 Task: Find connections with filter location Straelen with filter topic #futurewith filter profile language English with filter current company Global Freelance Recruiter with filter school Jagran Lakecity University with filter industry Alternative Medicine with filter service category Labor and Employment Law with filter keywords title School Bus Driver
Action: Mouse moved to (133, 220)
Screenshot: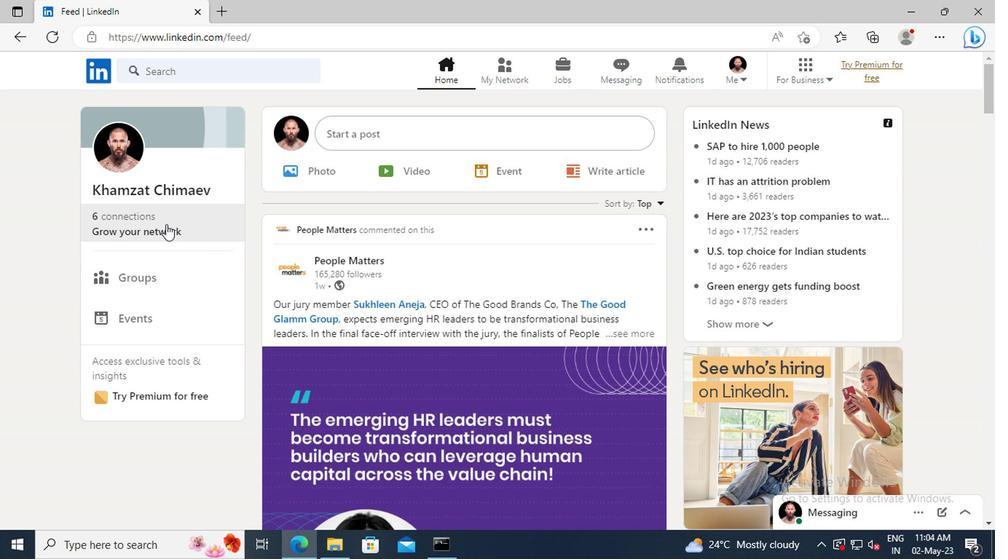 
Action: Mouse pressed left at (133, 220)
Screenshot: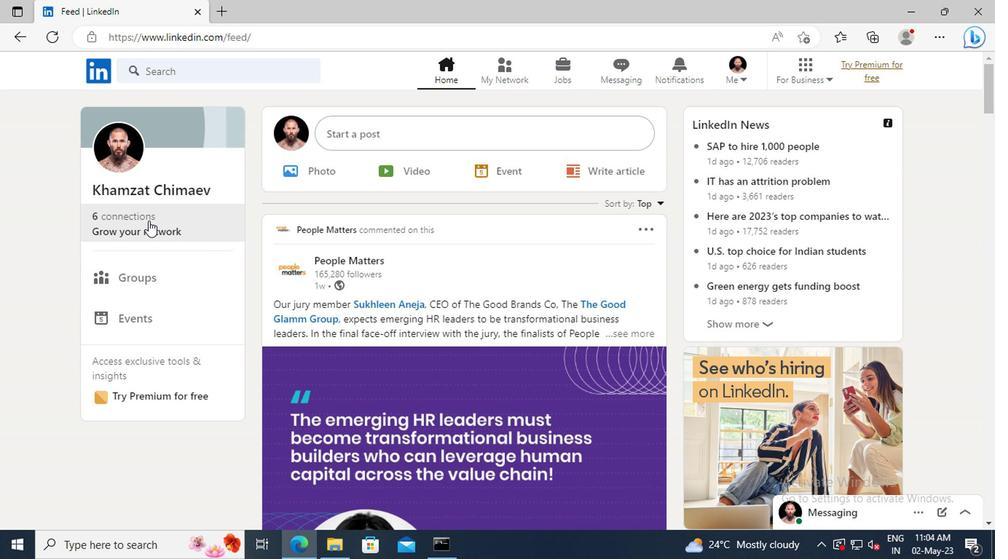 
Action: Mouse moved to (144, 152)
Screenshot: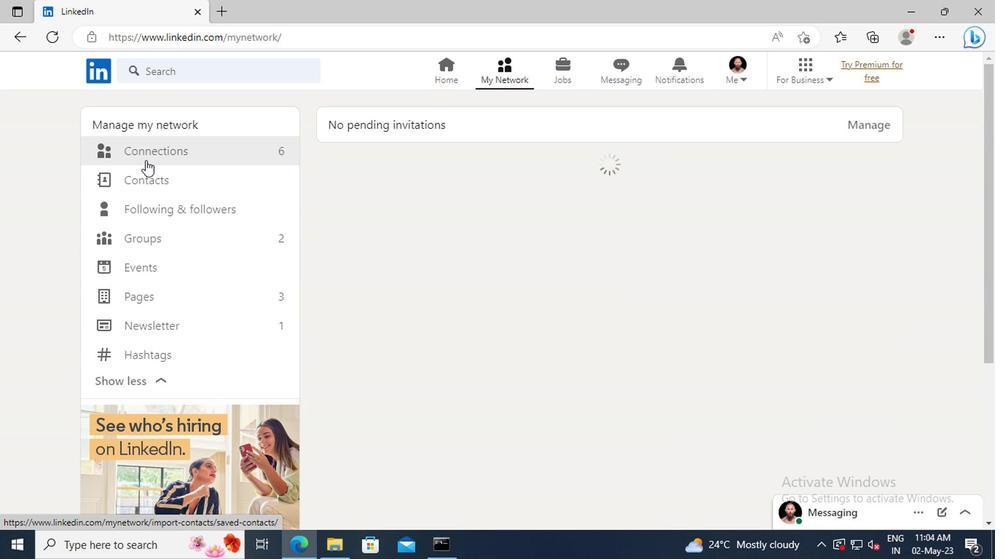 
Action: Mouse pressed left at (144, 152)
Screenshot: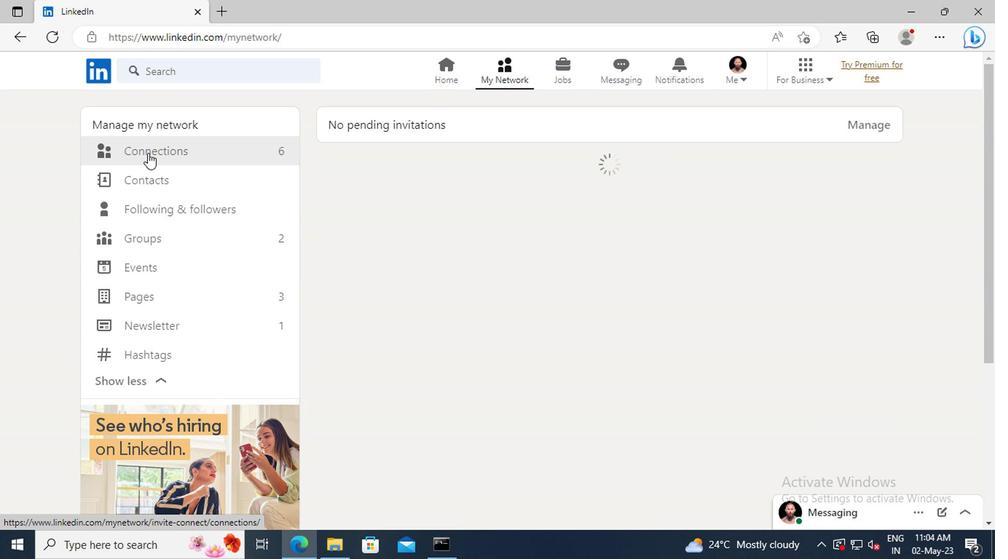 
Action: Mouse moved to (592, 156)
Screenshot: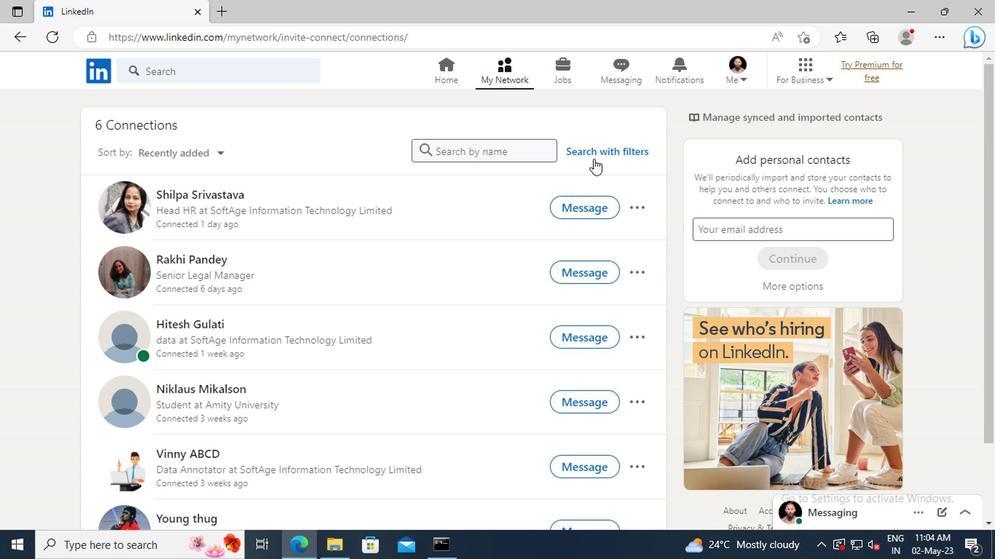 
Action: Mouse pressed left at (592, 156)
Screenshot: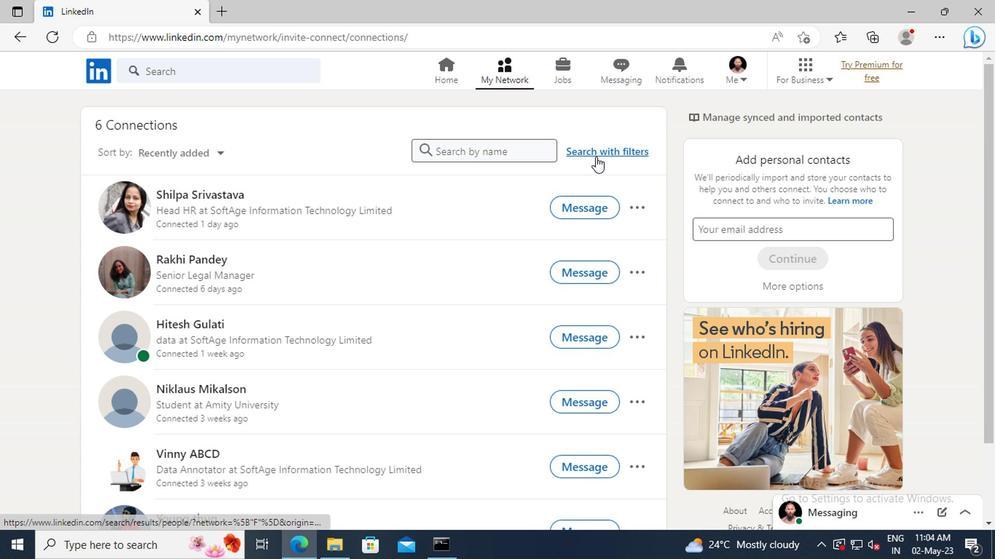
Action: Mouse moved to (547, 114)
Screenshot: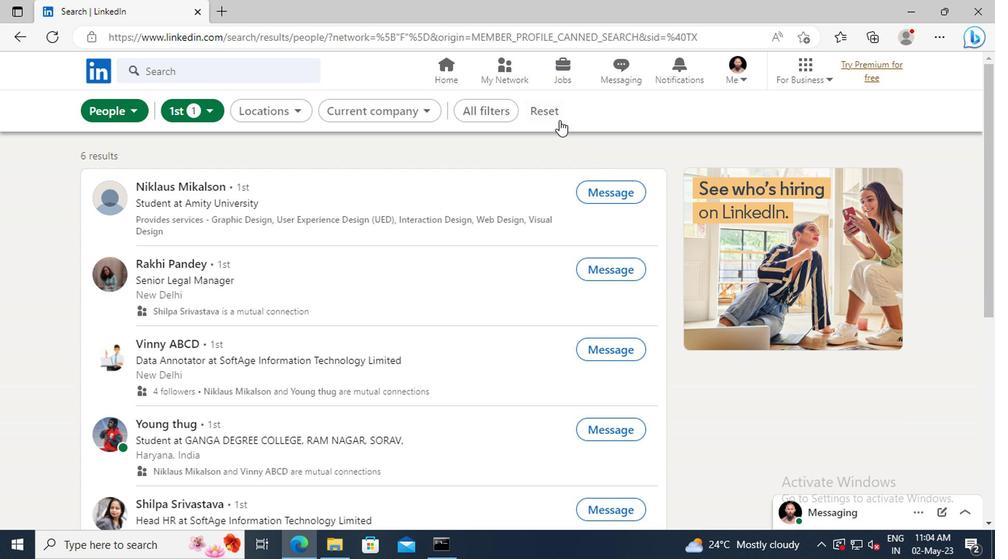 
Action: Mouse pressed left at (547, 114)
Screenshot: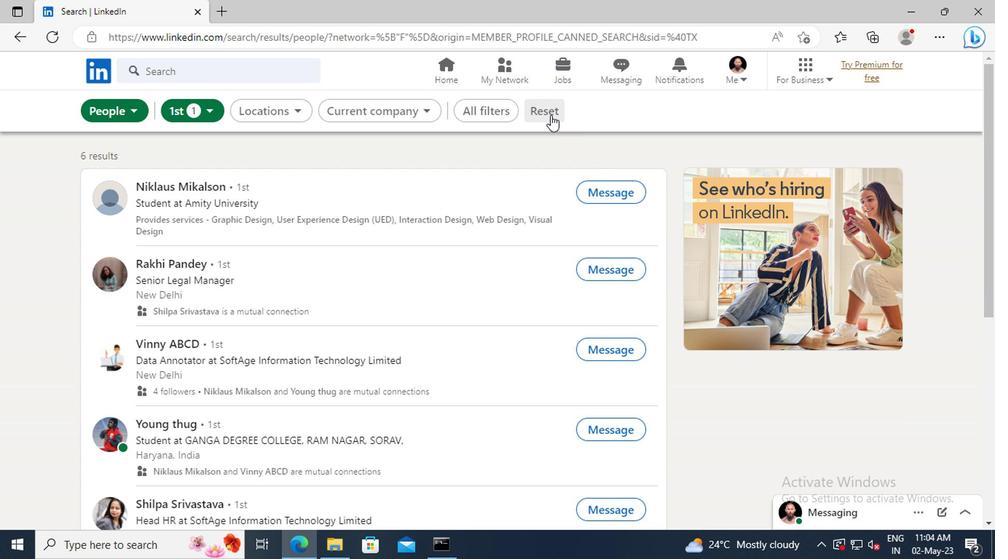 
Action: Mouse moved to (511, 106)
Screenshot: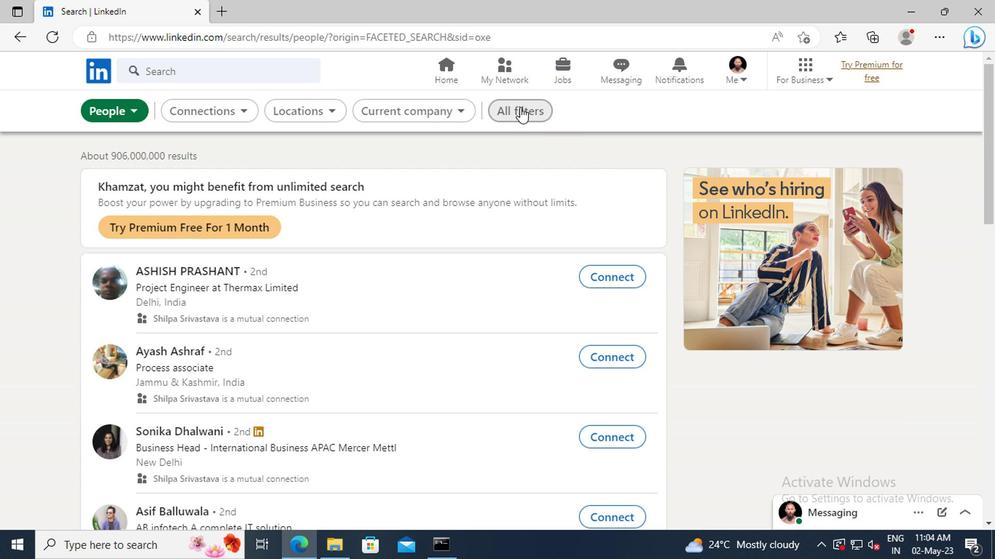 
Action: Mouse pressed left at (511, 106)
Screenshot: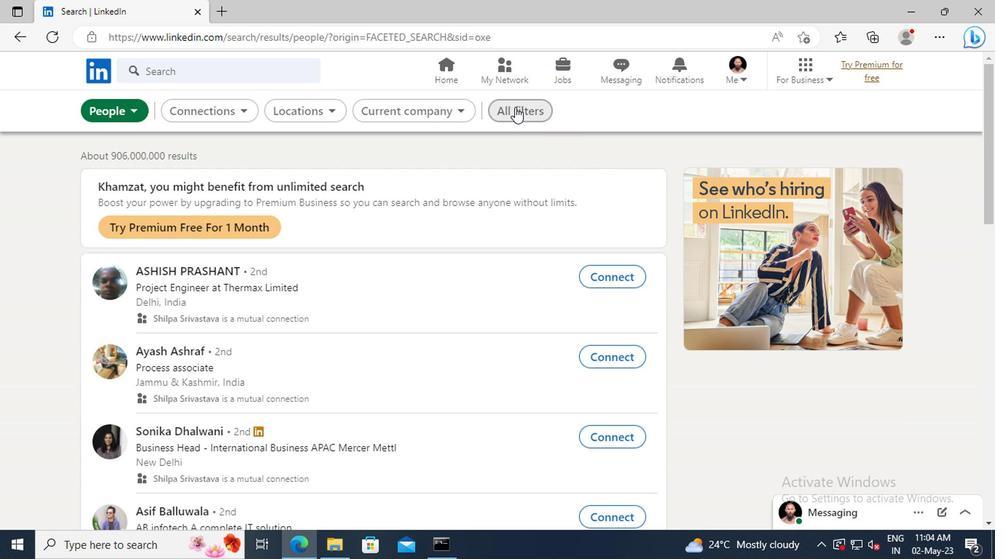 
Action: Mouse moved to (793, 218)
Screenshot: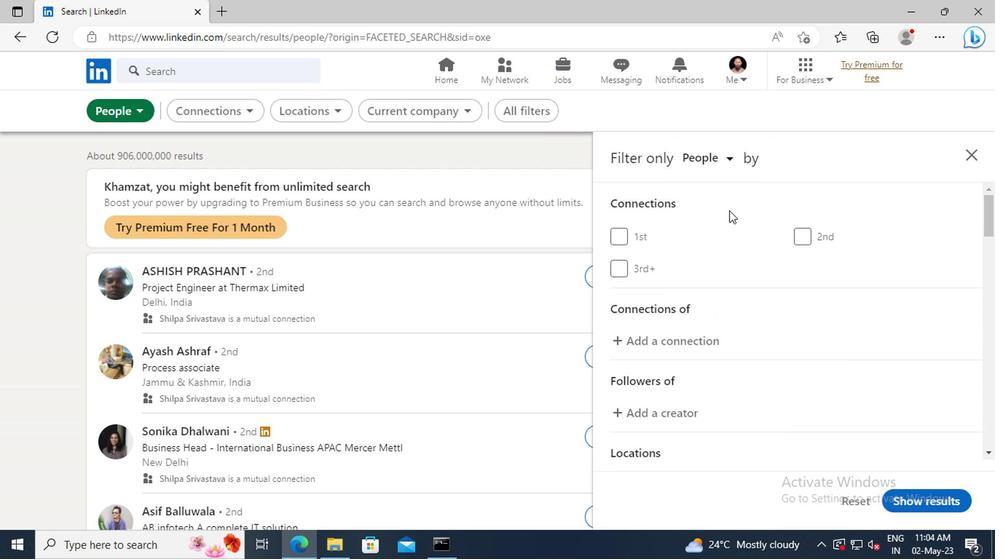 
Action: Mouse scrolled (793, 217) with delta (0, -1)
Screenshot: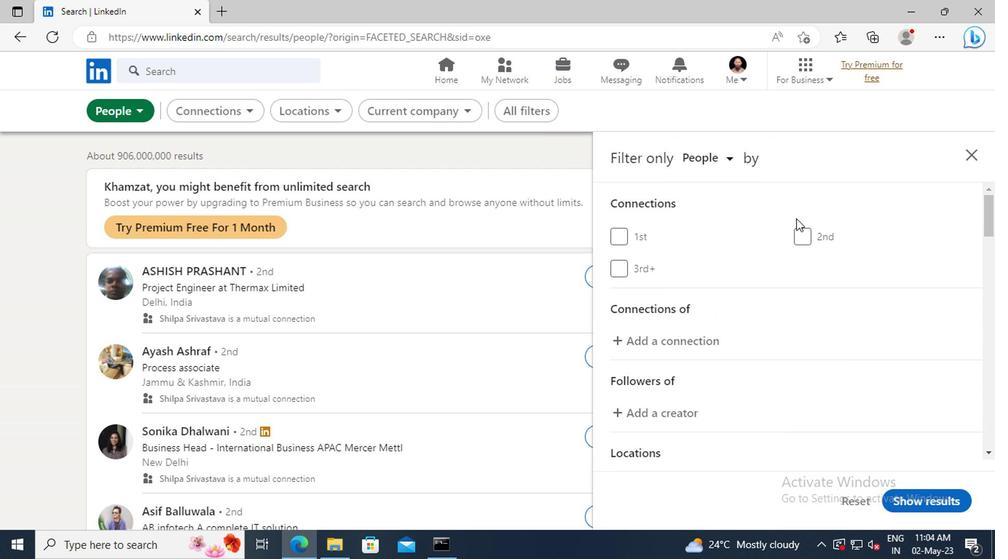 
Action: Mouse scrolled (793, 217) with delta (0, -1)
Screenshot: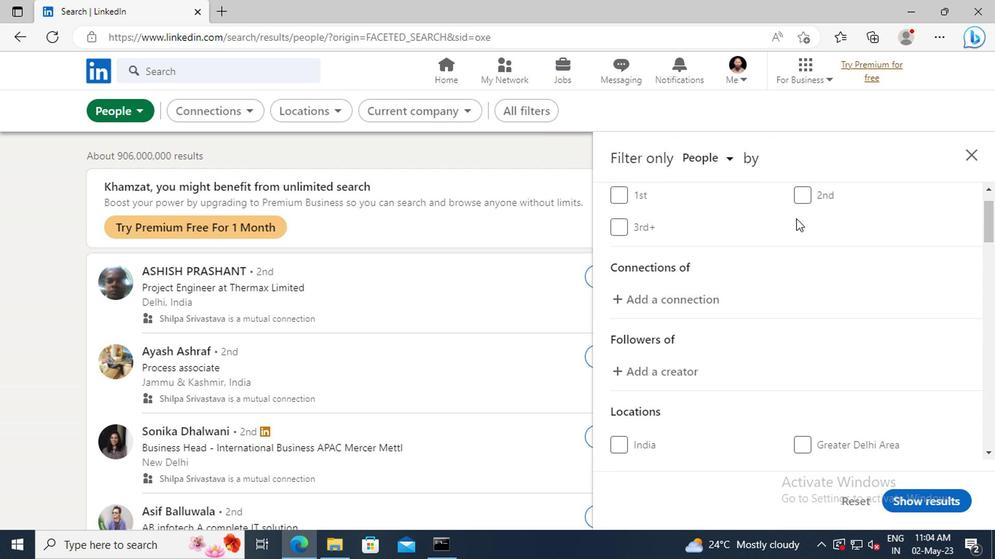 
Action: Mouse scrolled (793, 217) with delta (0, -1)
Screenshot: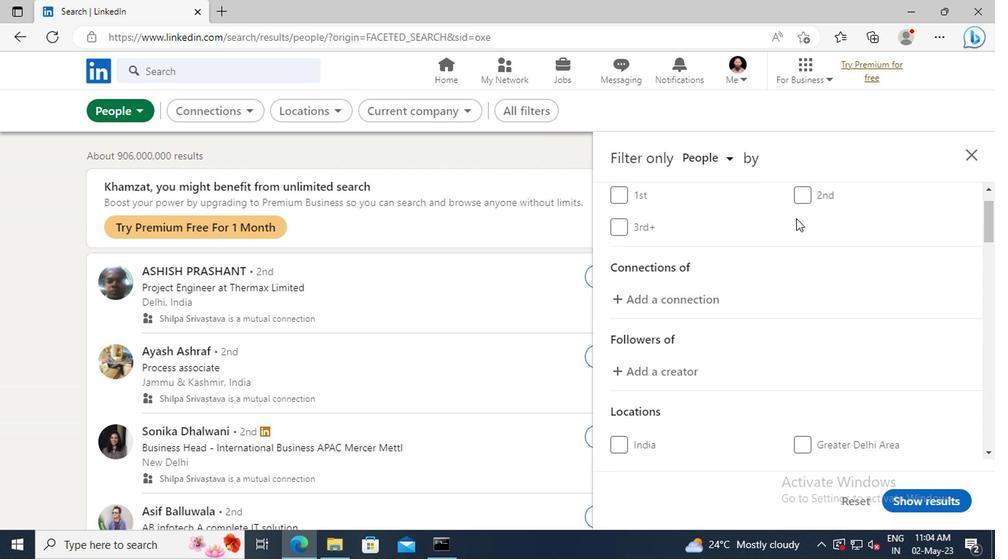 
Action: Mouse scrolled (793, 217) with delta (0, -1)
Screenshot: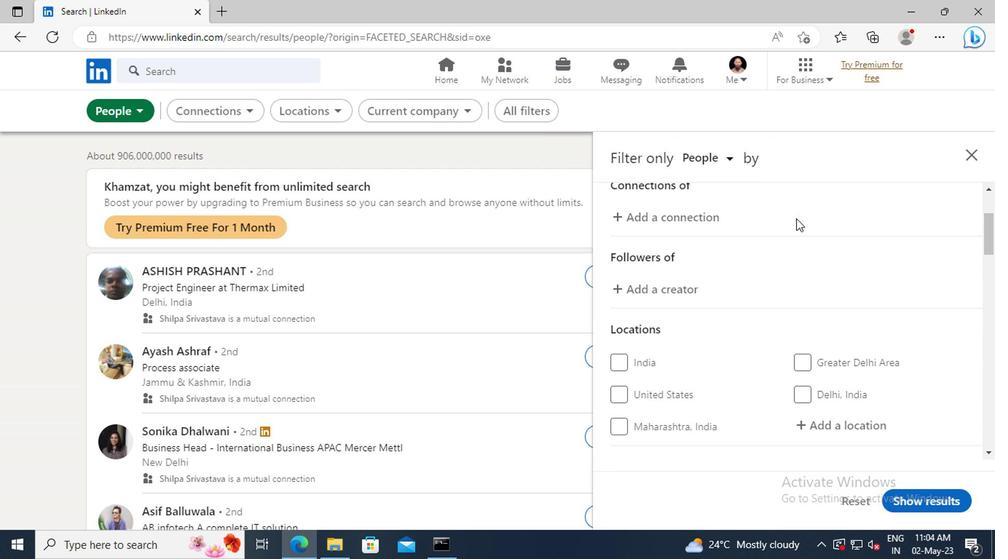 
Action: Mouse scrolled (793, 217) with delta (0, -1)
Screenshot: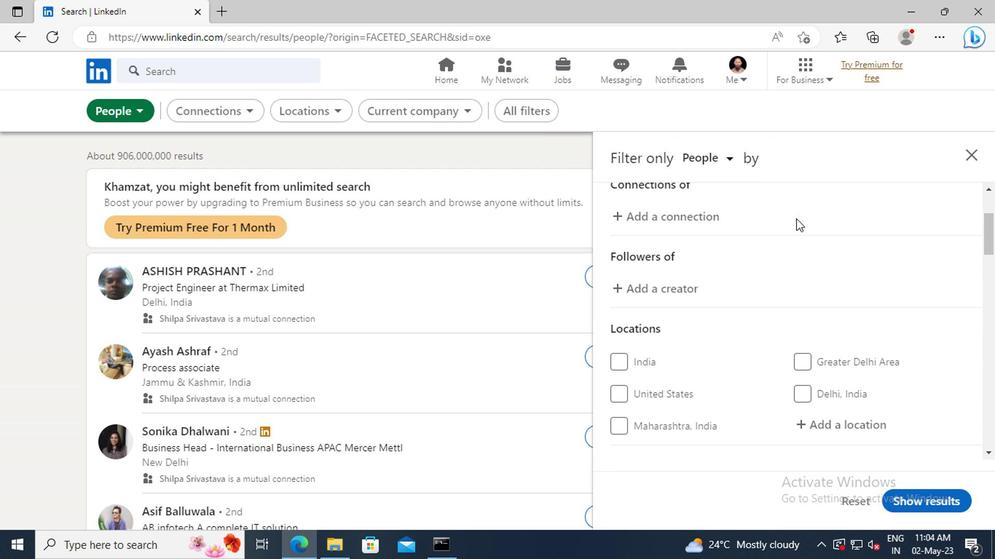 
Action: Mouse scrolled (793, 217) with delta (0, -1)
Screenshot: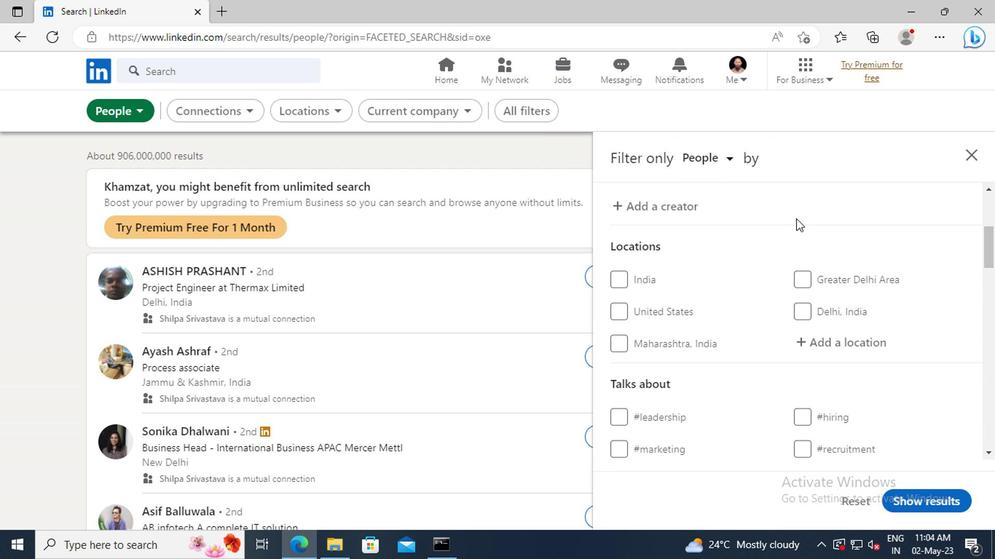 
Action: Mouse moved to (806, 294)
Screenshot: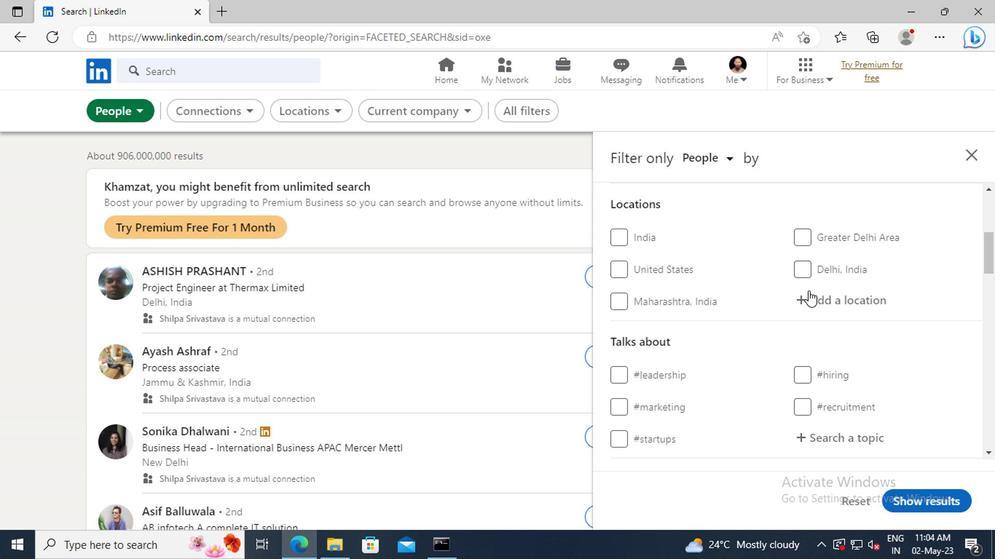 
Action: Mouse pressed left at (806, 294)
Screenshot: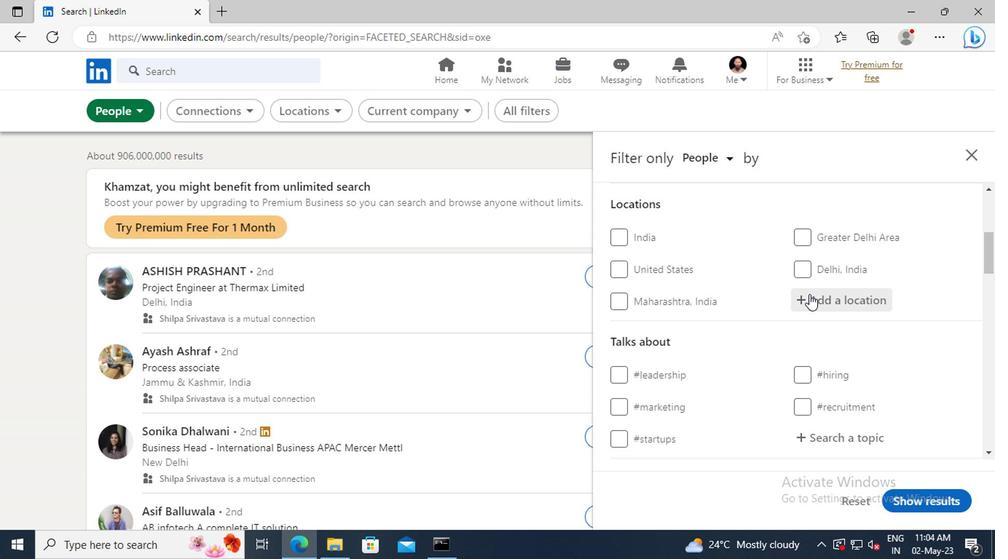 
Action: Key pressed <Key.shift>STRAEL
Screenshot: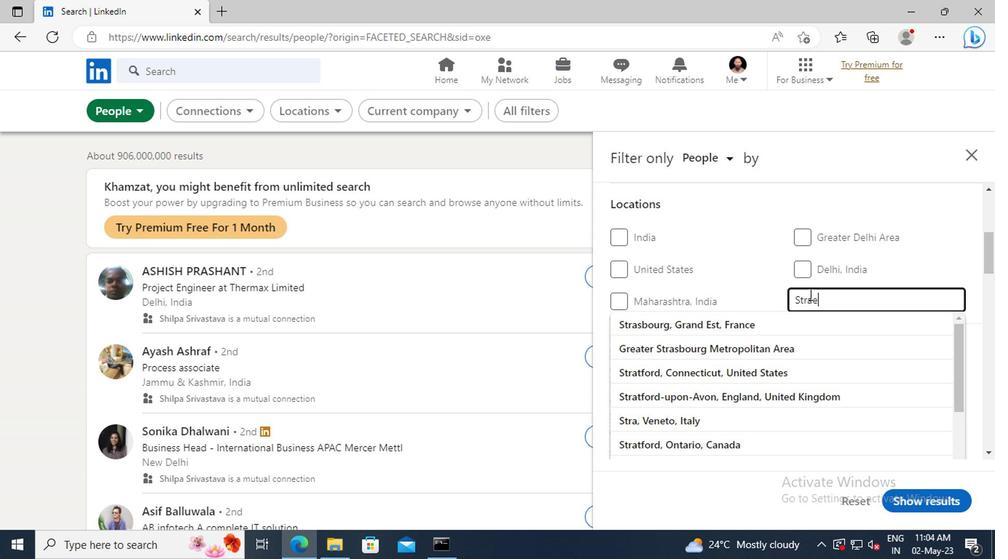 
Action: Mouse moved to (810, 320)
Screenshot: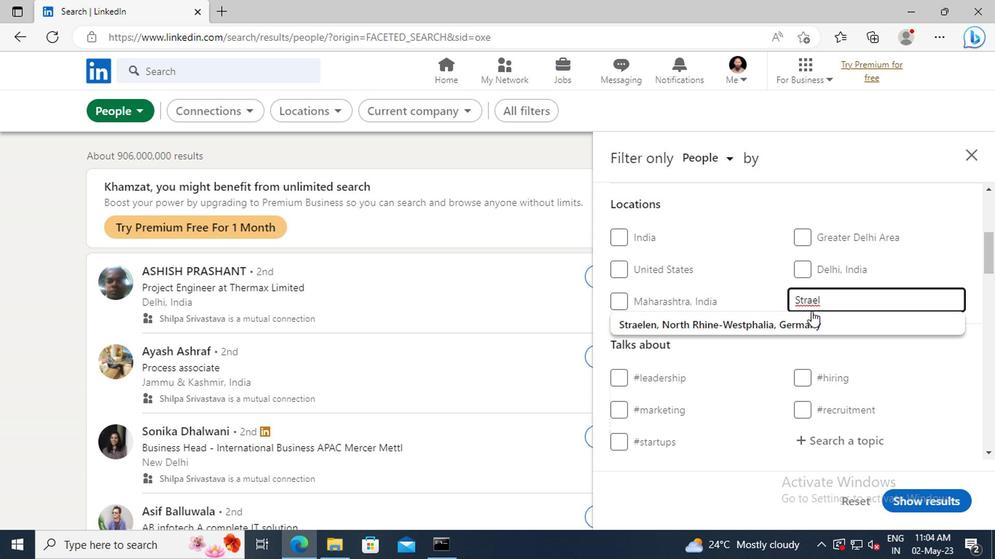 
Action: Mouse pressed left at (810, 320)
Screenshot: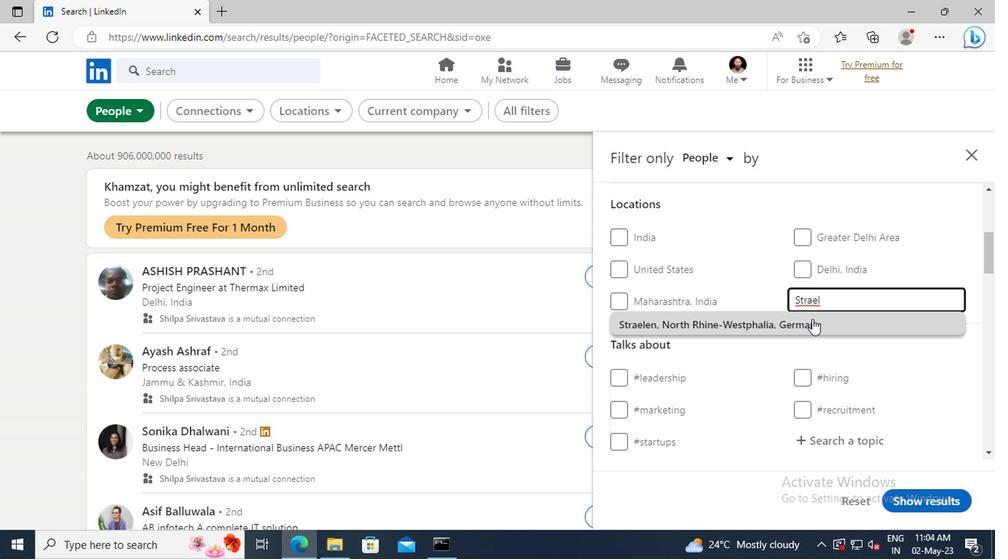 
Action: Mouse scrolled (810, 319) with delta (0, -1)
Screenshot: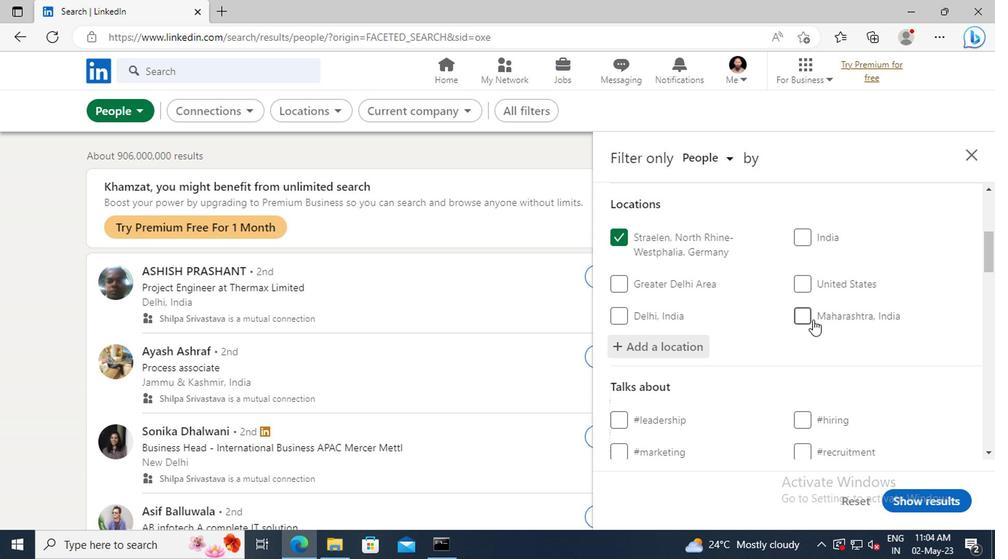 
Action: Mouse scrolled (810, 319) with delta (0, -1)
Screenshot: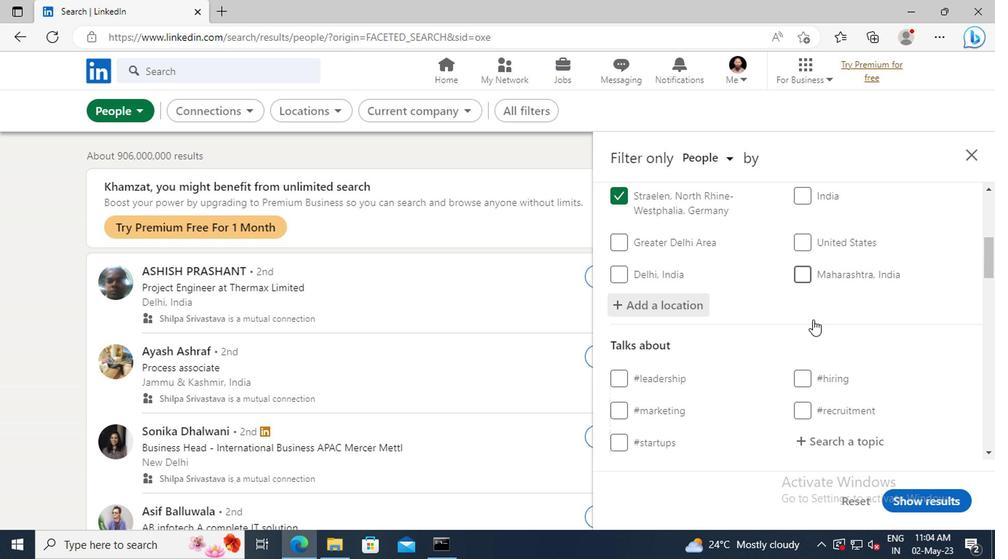 
Action: Mouse scrolled (810, 319) with delta (0, -1)
Screenshot: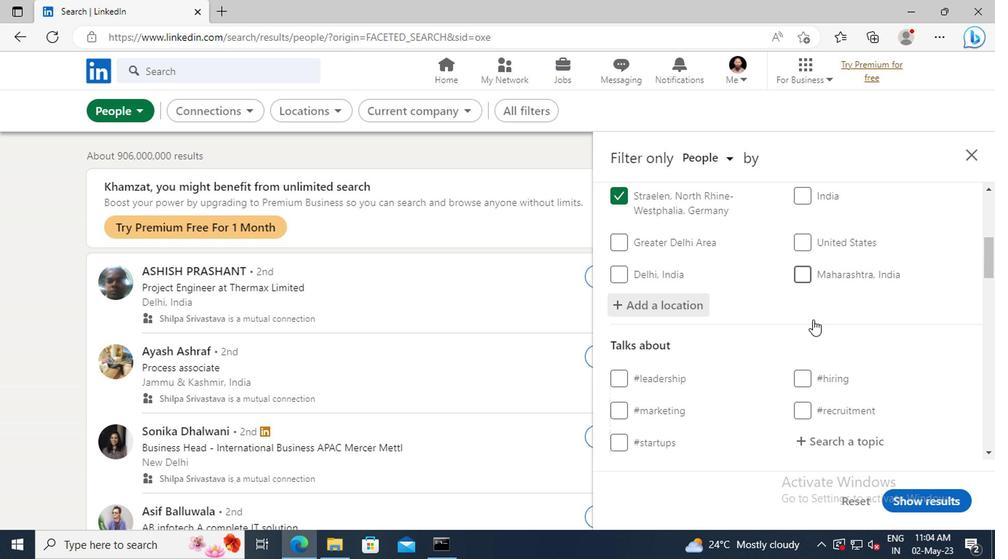
Action: Mouse scrolled (810, 319) with delta (0, -1)
Screenshot: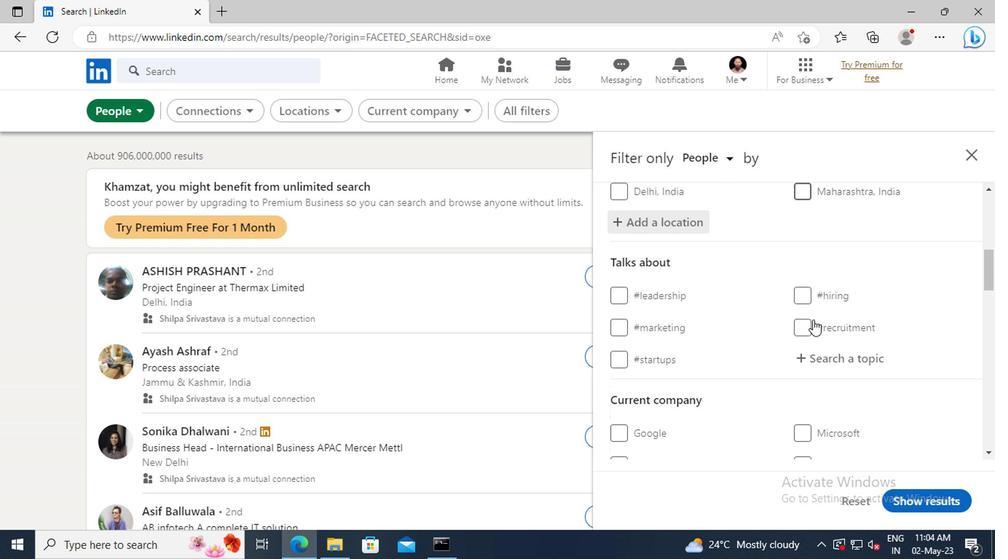
Action: Mouse moved to (812, 320)
Screenshot: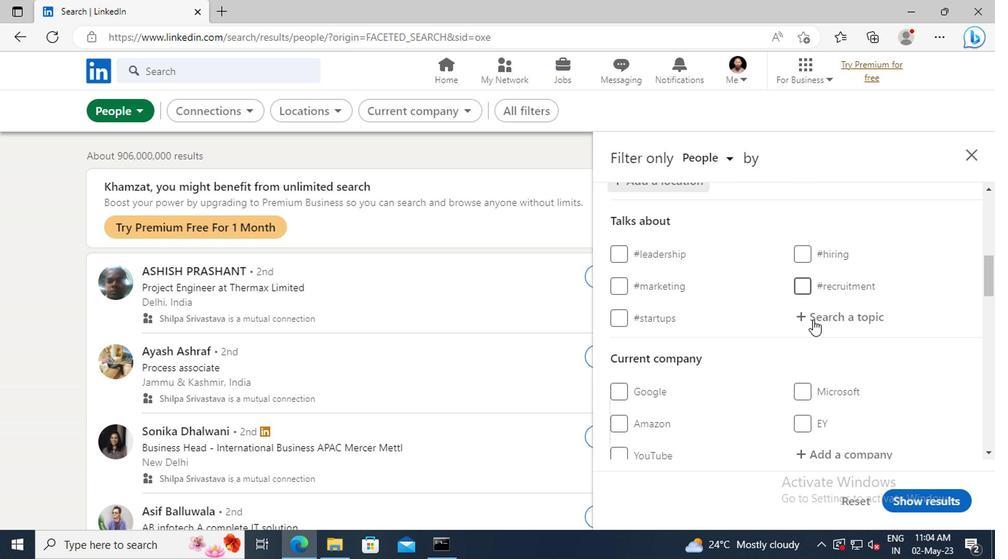 
Action: Mouse pressed left at (812, 320)
Screenshot: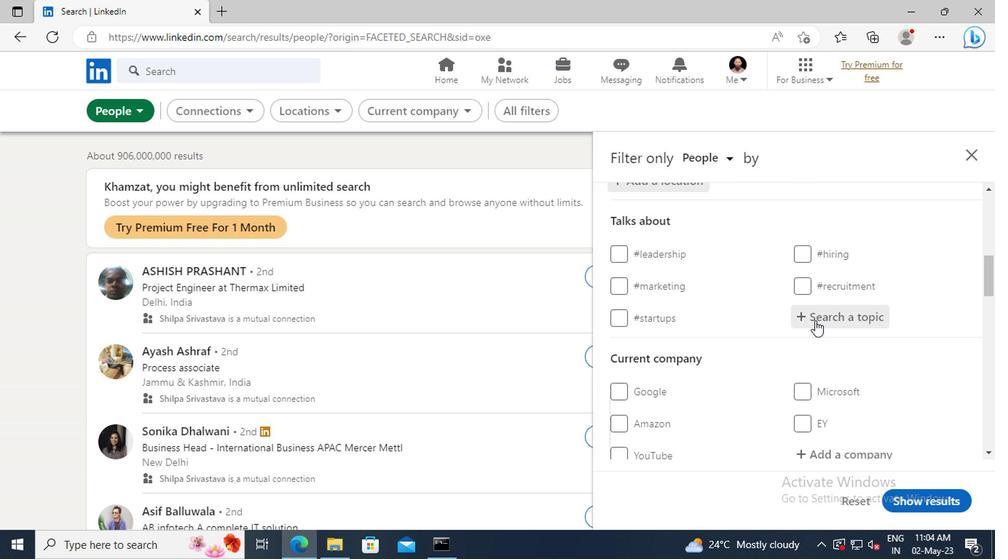 
Action: Key pressed FUTURE
Screenshot: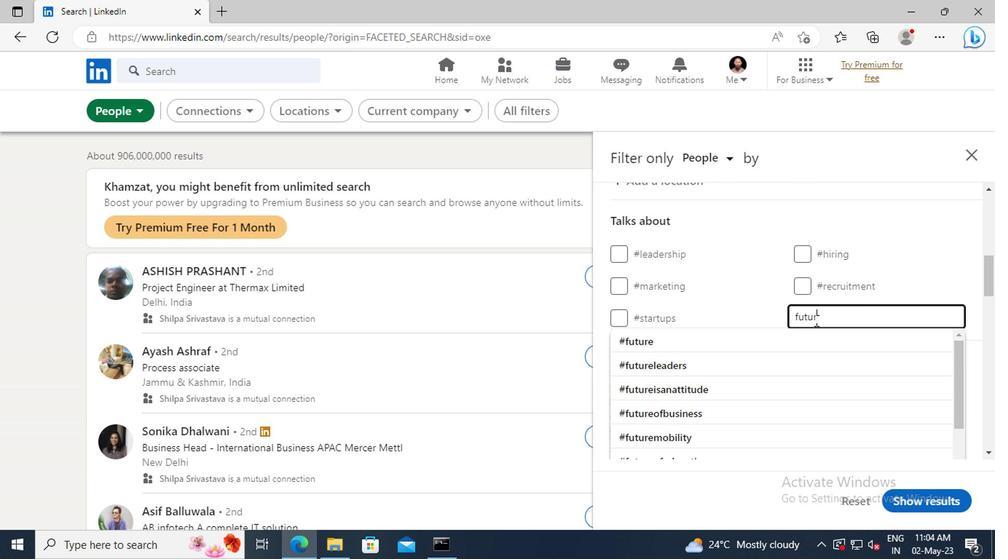 
Action: Mouse moved to (812, 340)
Screenshot: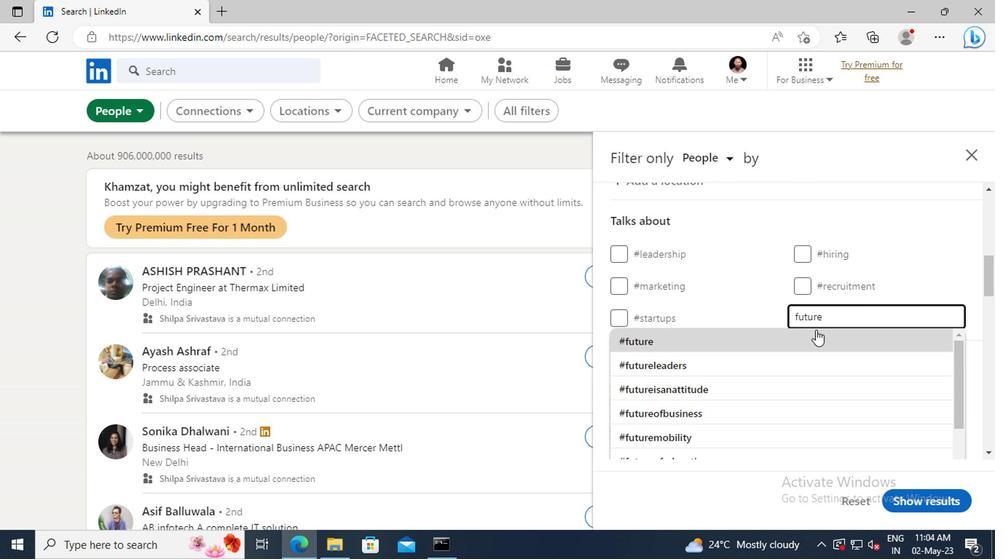 
Action: Mouse pressed left at (812, 340)
Screenshot: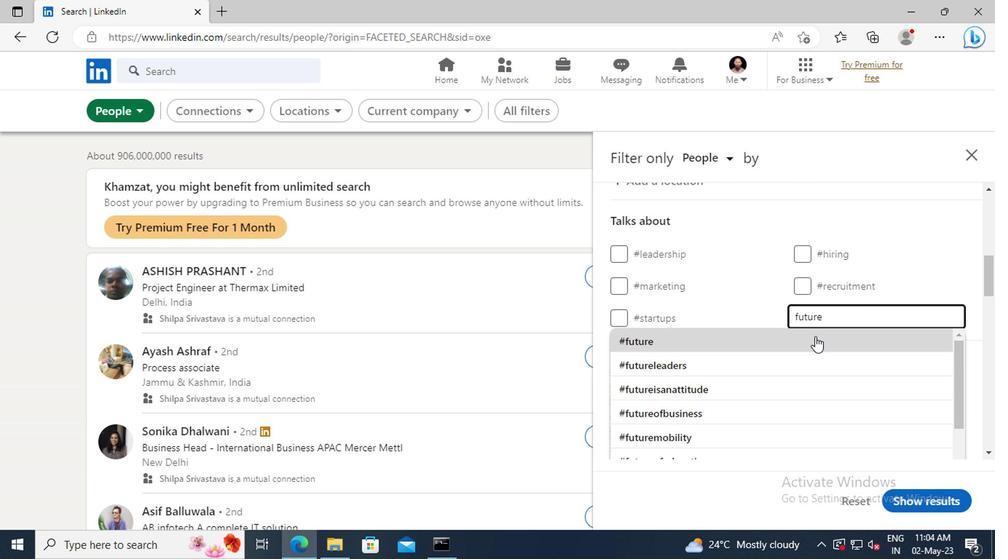 
Action: Mouse scrolled (812, 340) with delta (0, 0)
Screenshot: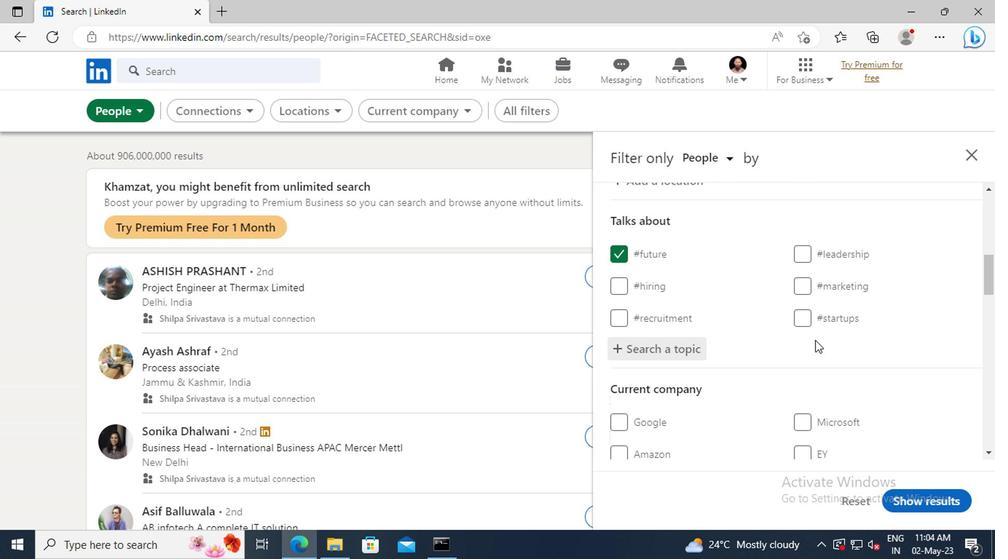 
Action: Mouse scrolled (812, 340) with delta (0, 0)
Screenshot: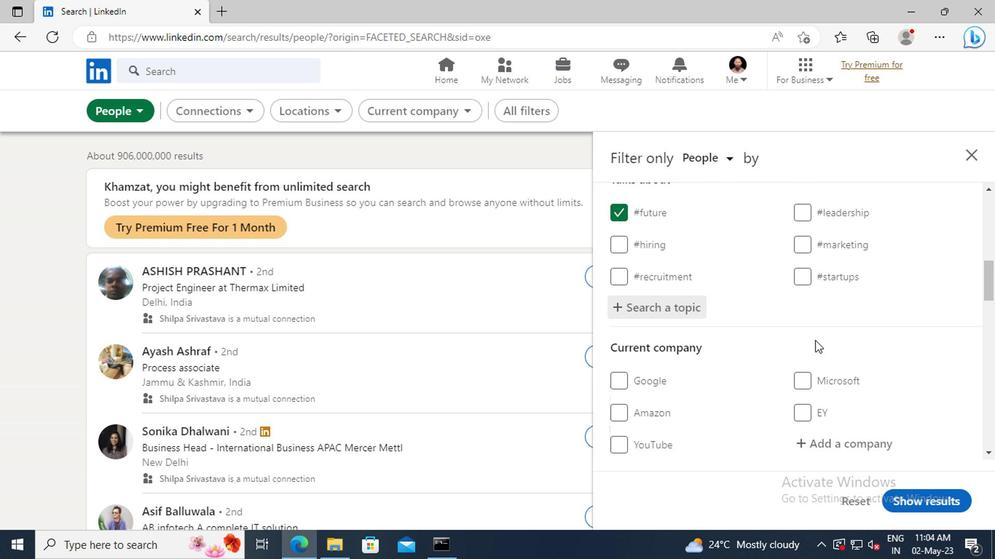 
Action: Mouse scrolled (812, 340) with delta (0, 0)
Screenshot: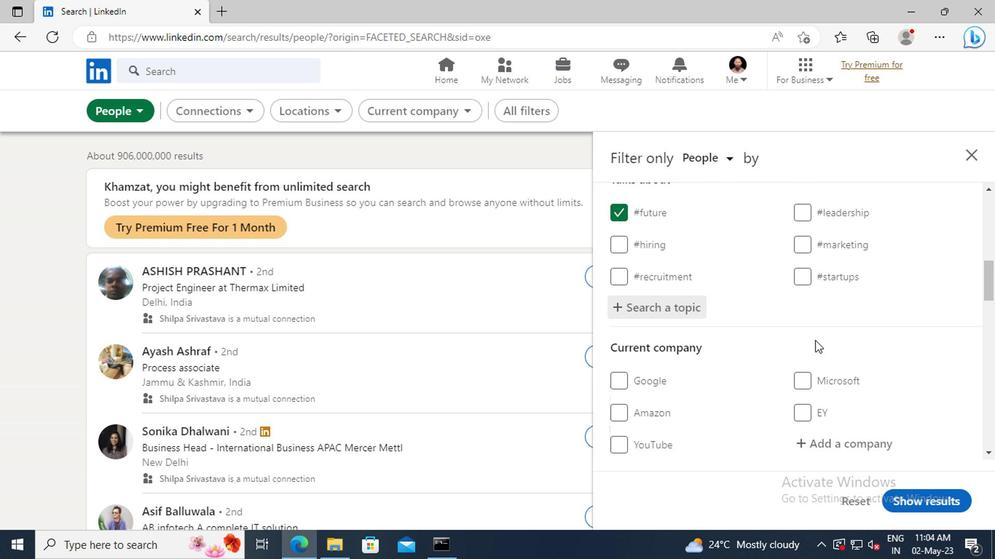 
Action: Mouse scrolled (812, 340) with delta (0, 0)
Screenshot: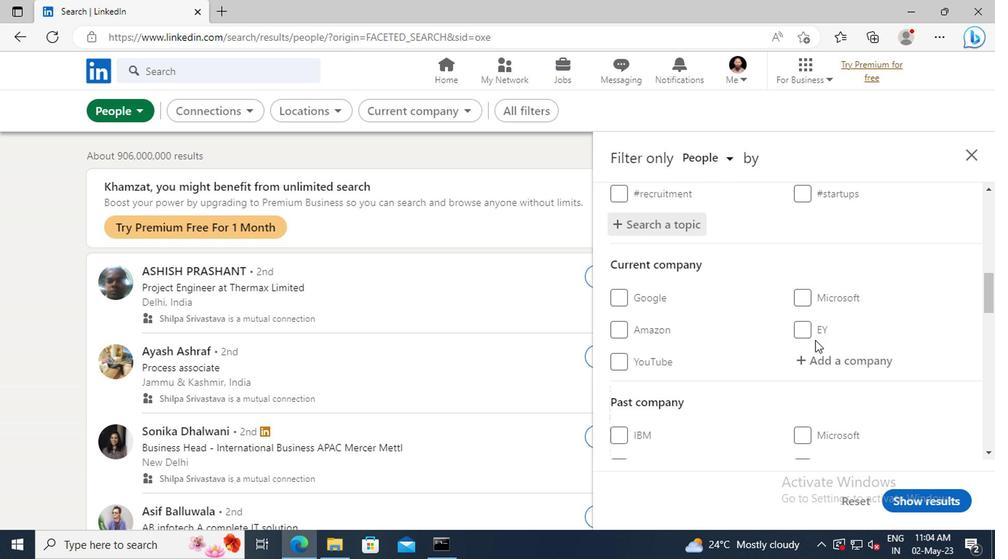 
Action: Mouse scrolled (812, 340) with delta (0, 0)
Screenshot: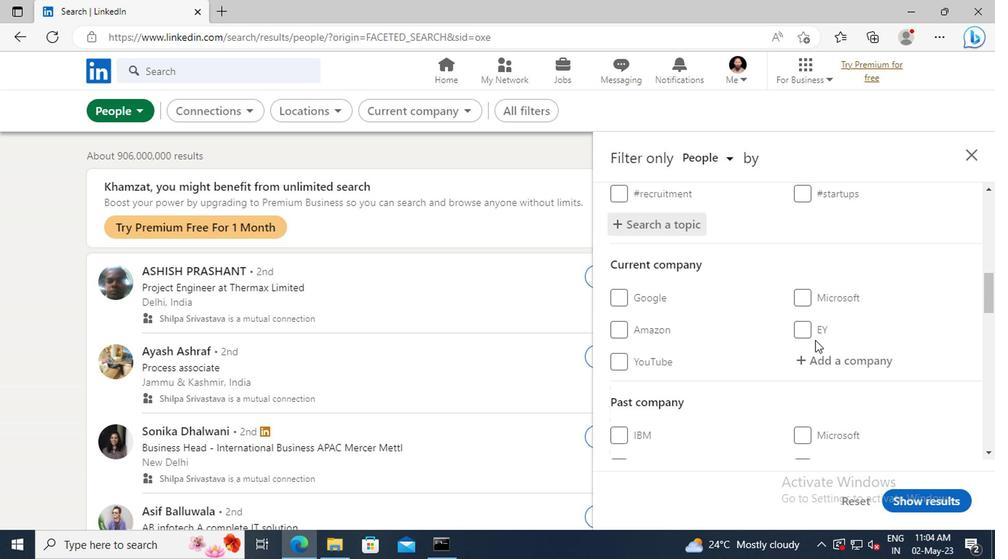 
Action: Mouse scrolled (812, 340) with delta (0, 0)
Screenshot: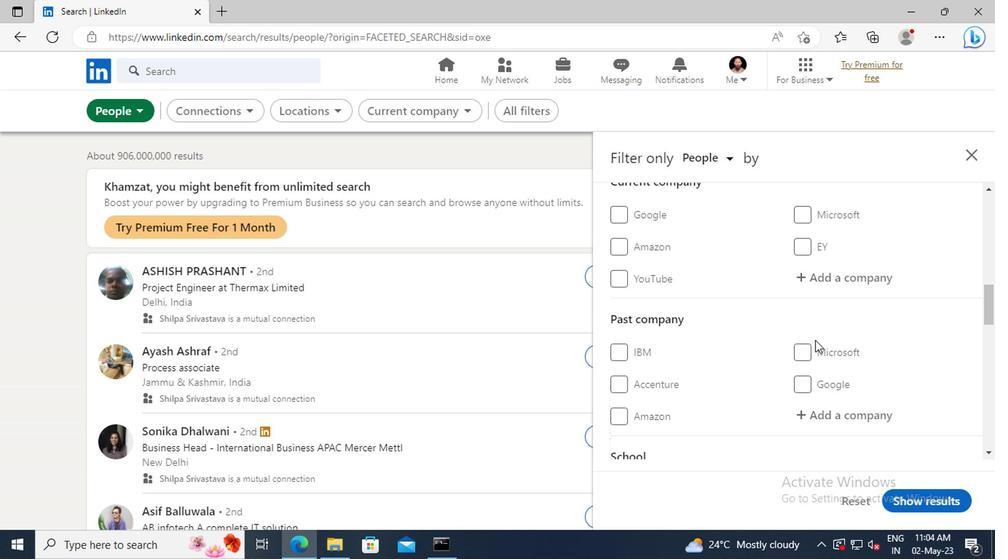 
Action: Mouse scrolled (812, 340) with delta (0, 0)
Screenshot: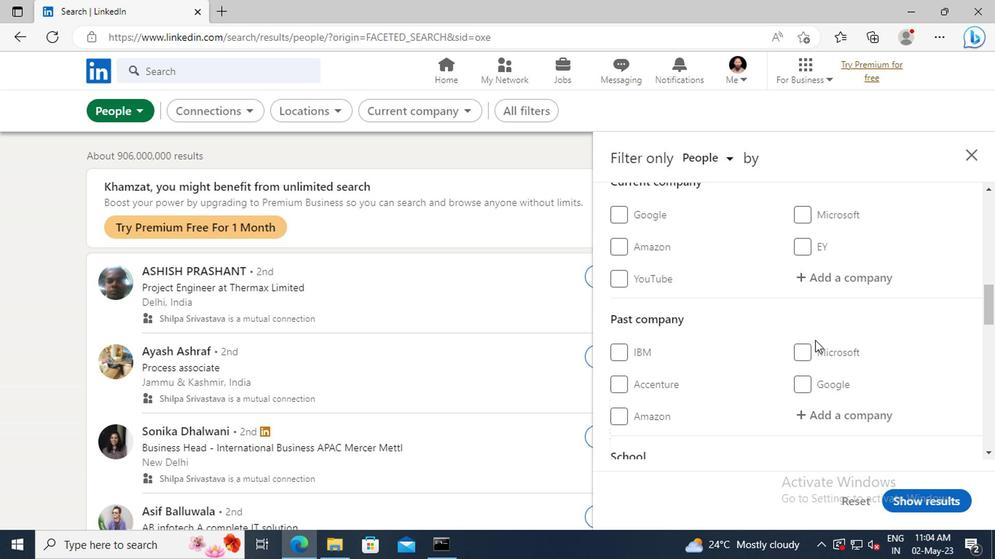 
Action: Mouse scrolled (812, 340) with delta (0, 0)
Screenshot: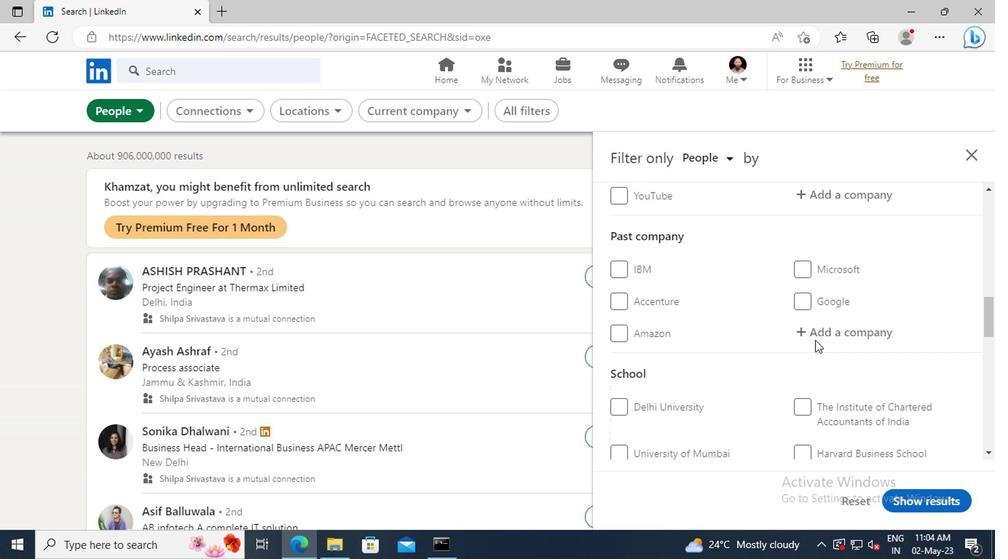 
Action: Mouse scrolled (812, 340) with delta (0, 0)
Screenshot: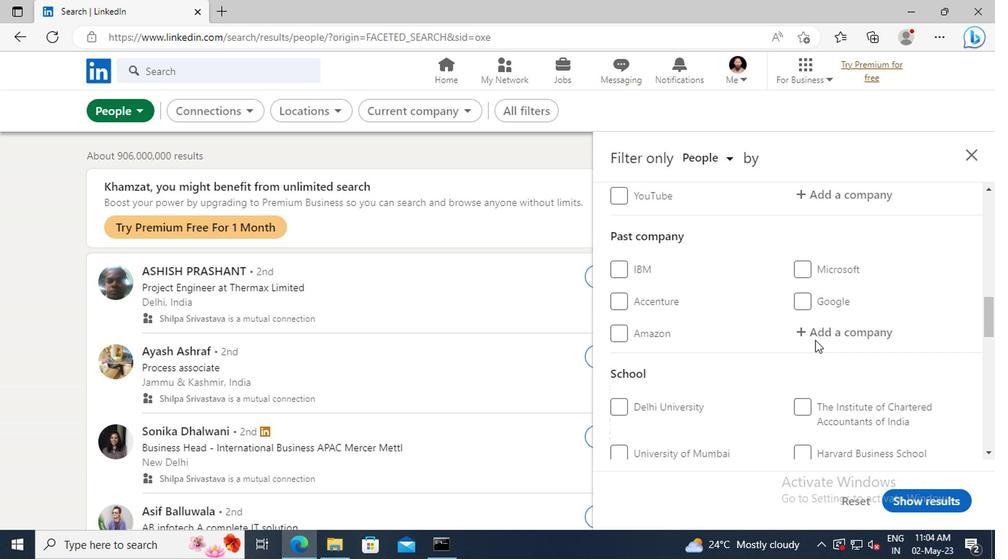 
Action: Mouse scrolled (812, 340) with delta (0, 0)
Screenshot: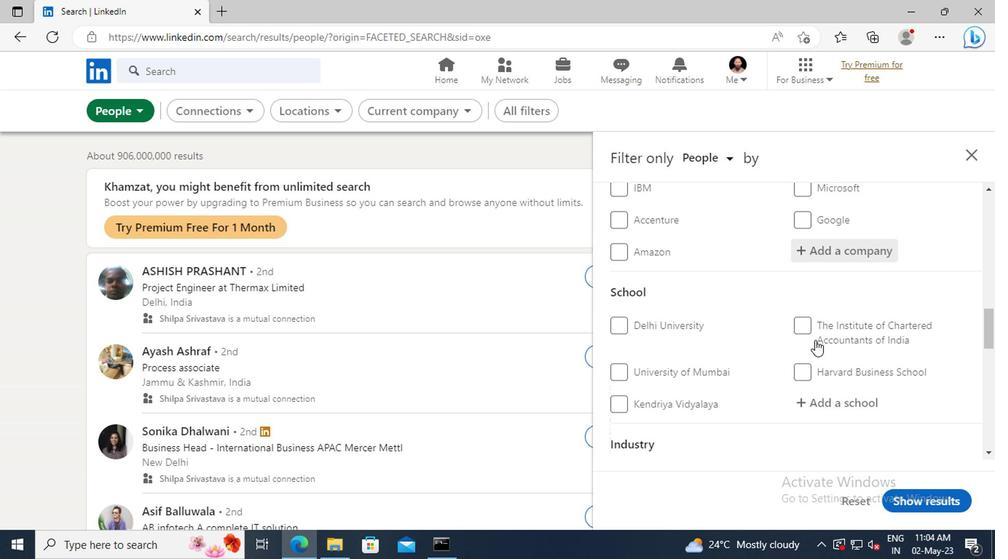 
Action: Mouse scrolled (812, 340) with delta (0, 0)
Screenshot: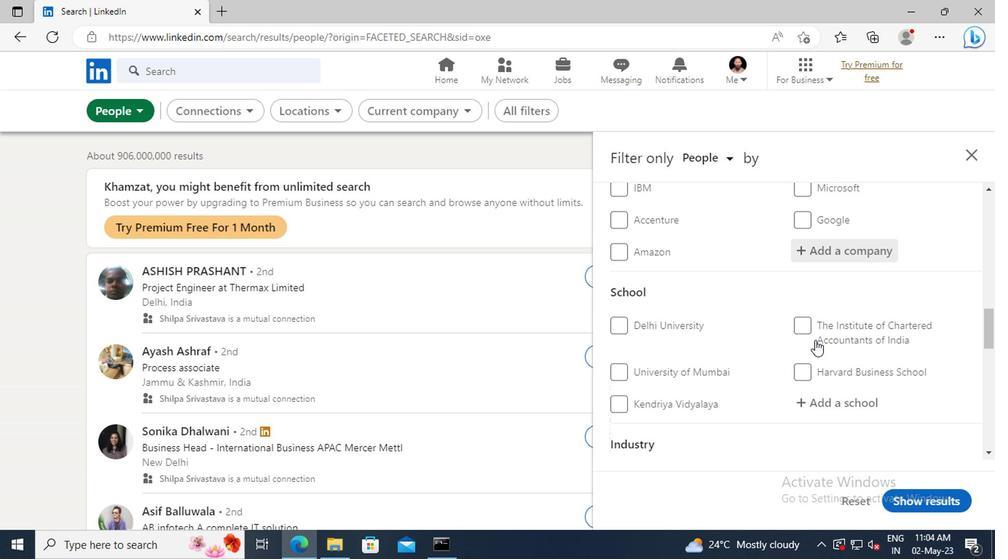 
Action: Mouse scrolled (812, 340) with delta (0, 0)
Screenshot: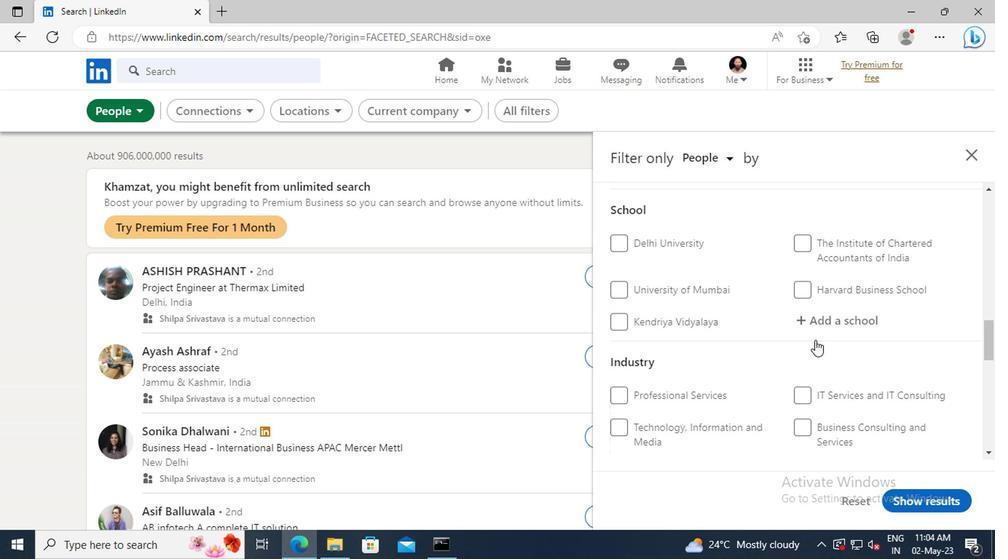
Action: Mouse scrolled (812, 340) with delta (0, 0)
Screenshot: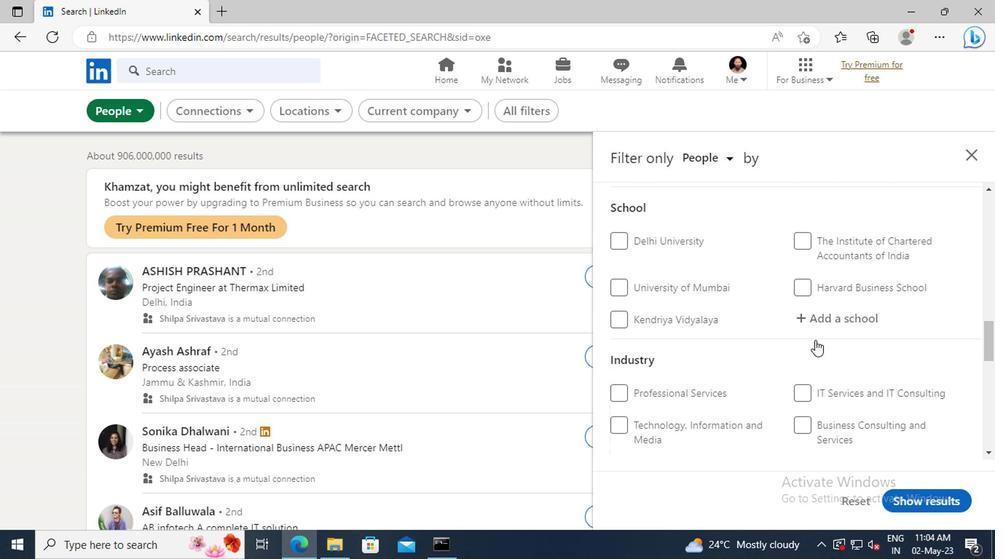 
Action: Mouse scrolled (812, 340) with delta (0, 0)
Screenshot: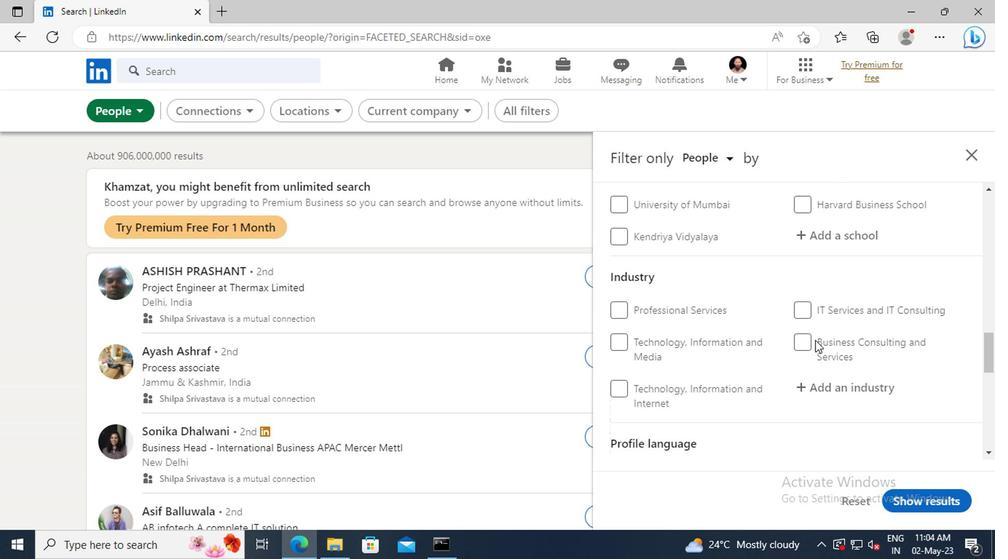 
Action: Mouse scrolled (812, 340) with delta (0, 0)
Screenshot: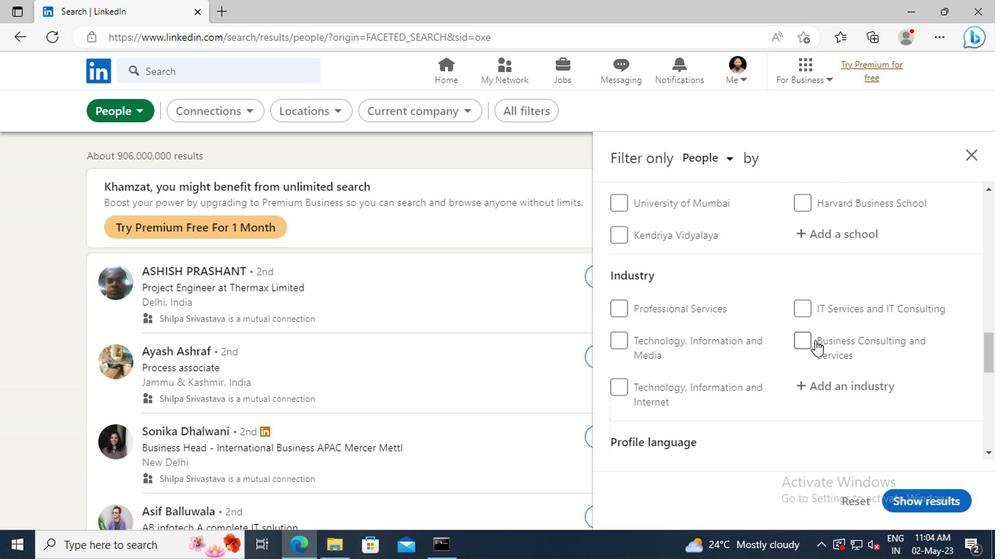 
Action: Mouse moved to (617, 395)
Screenshot: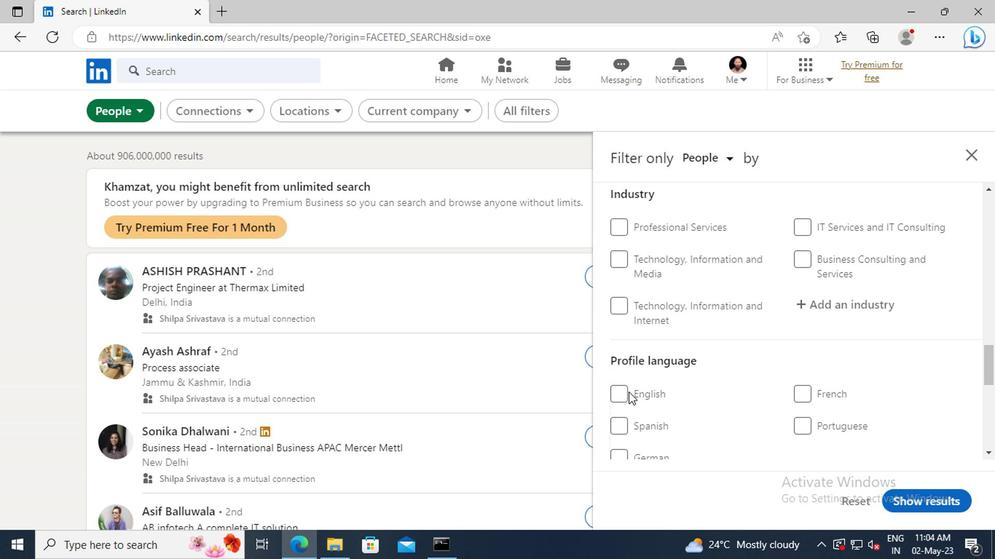
Action: Mouse pressed left at (617, 395)
Screenshot: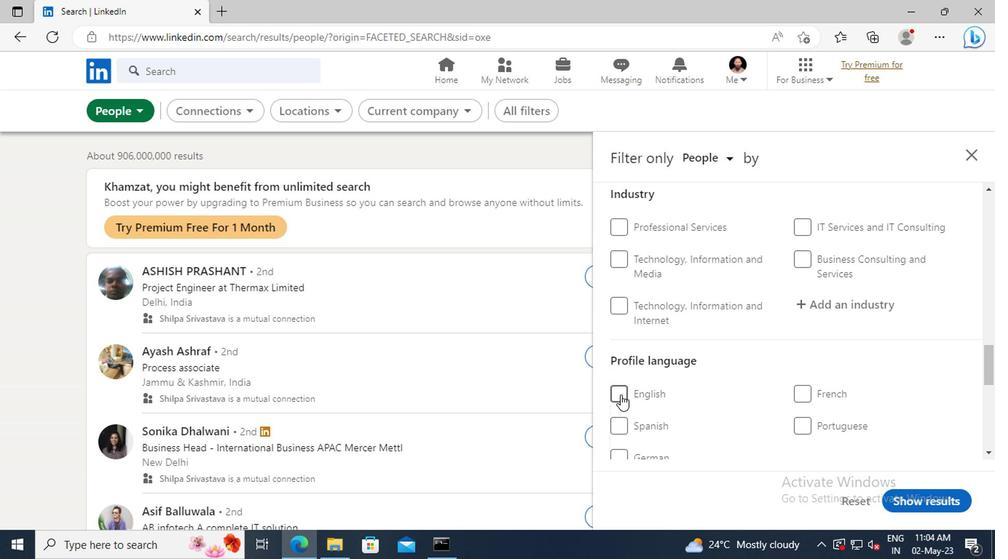 
Action: Mouse moved to (846, 381)
Screenshot: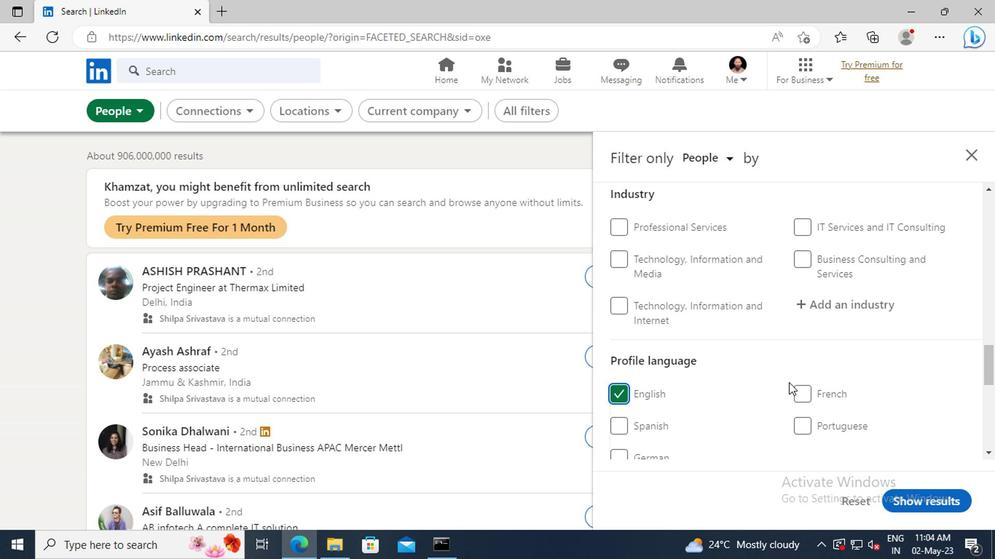 
Action: Mouse scrolled (846, 382) with delta (0, 1)
Screenshot: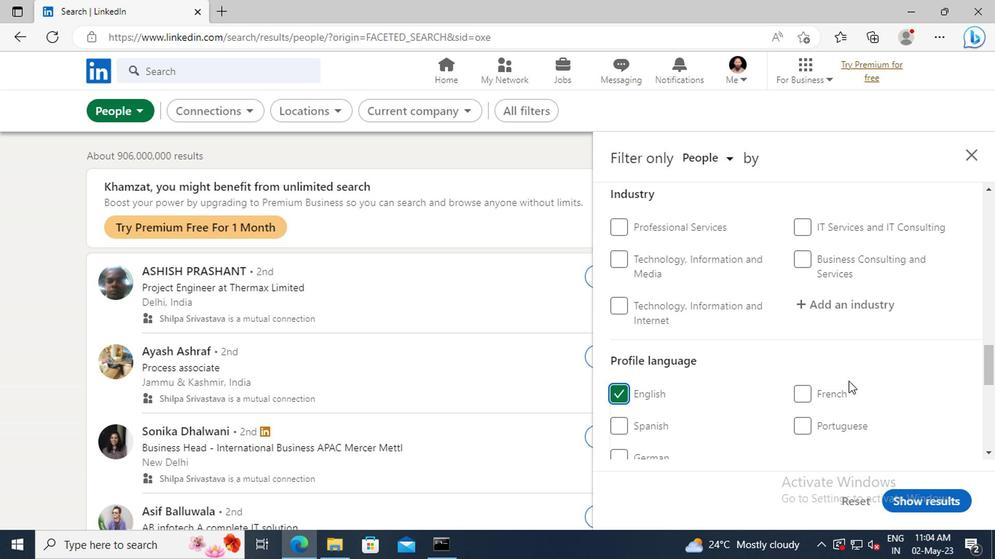 
Action: Mouse scrolled (846, 382) with delta (0, 1)
Screenshot: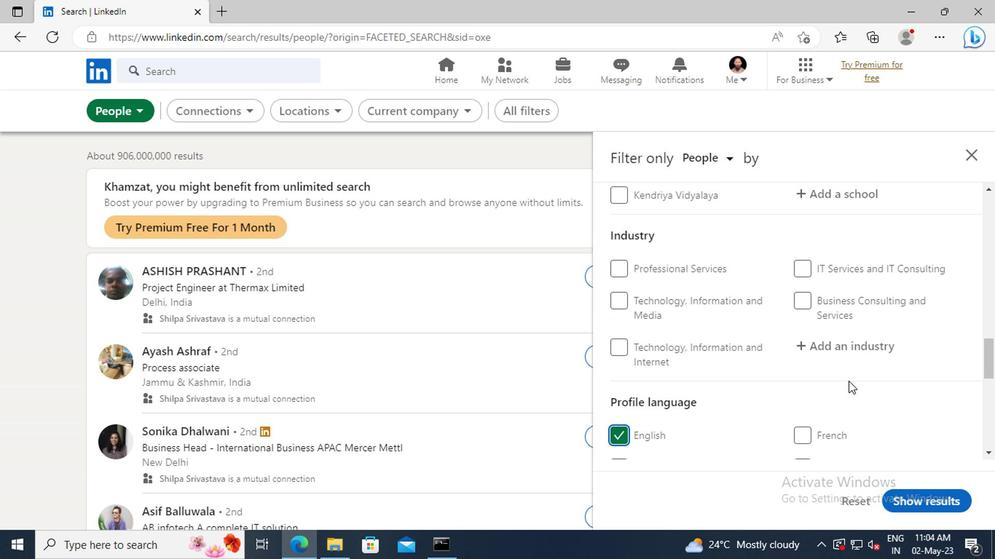 
Action: Mouse scrolled (846, 382) with delta (0, 1)
Screenshot: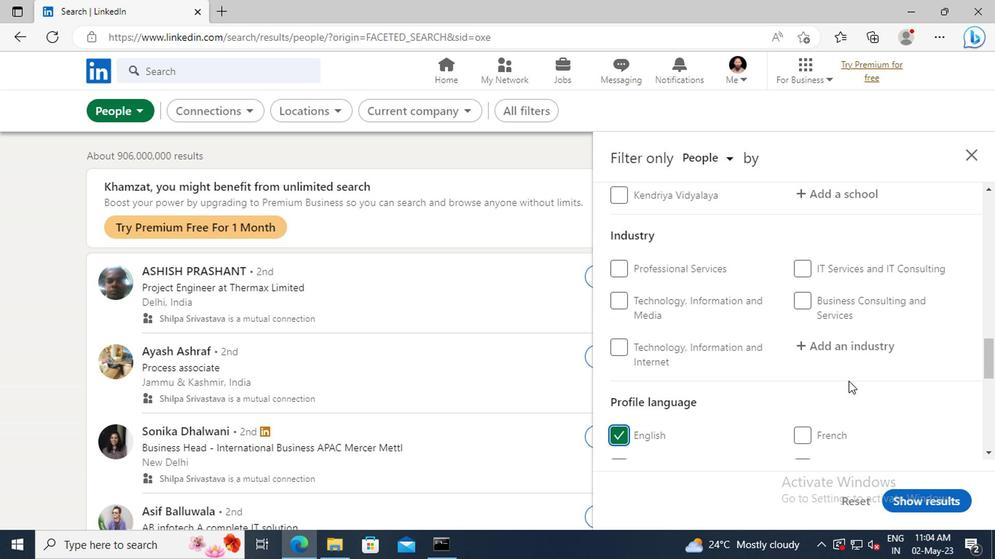 
Action: Mouse moved to (846, 381)
Screenshot: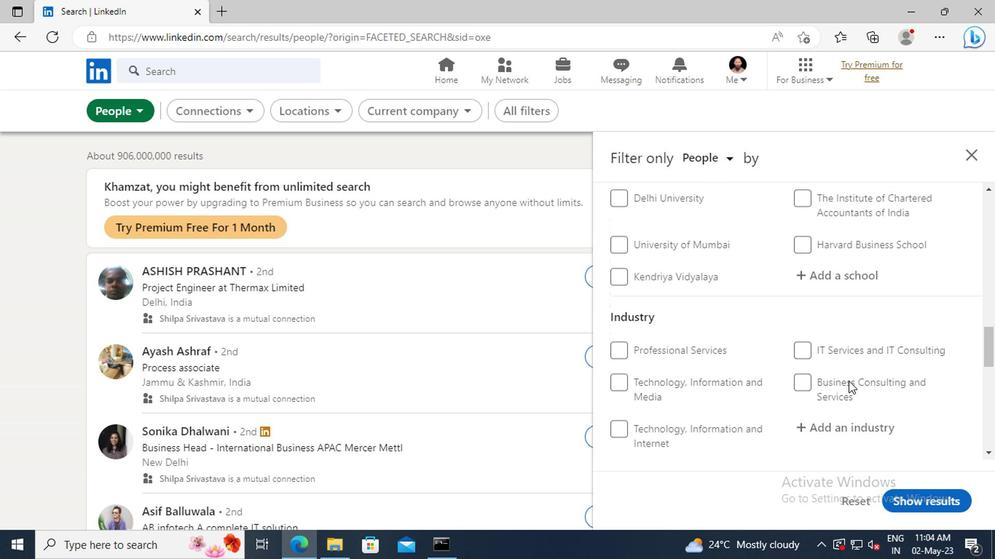 
Action: Mouse scrolled (846, 381) with delta (0, 0)
Screenshot: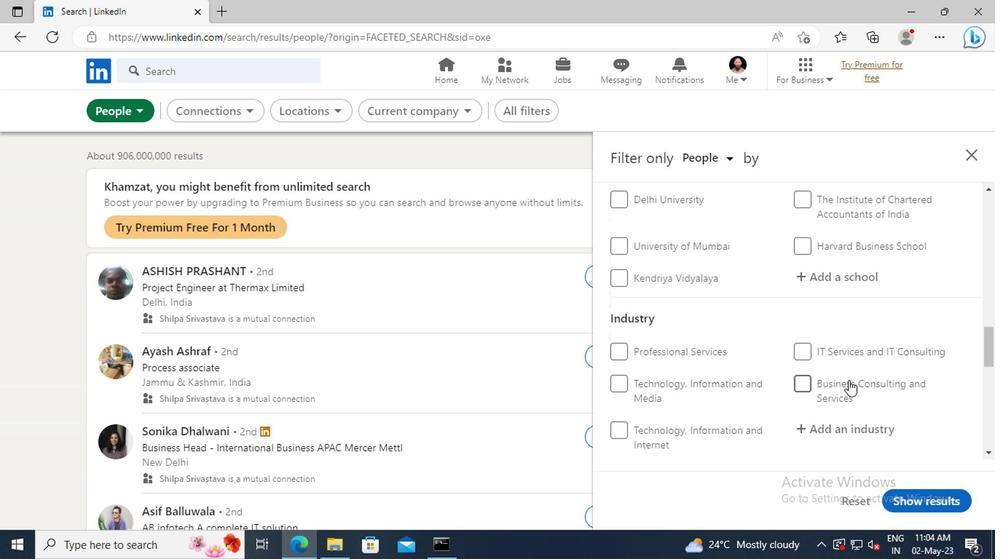 
Action: Mouse scrolled (846, 381) with delta (0, 0)
Screenshot: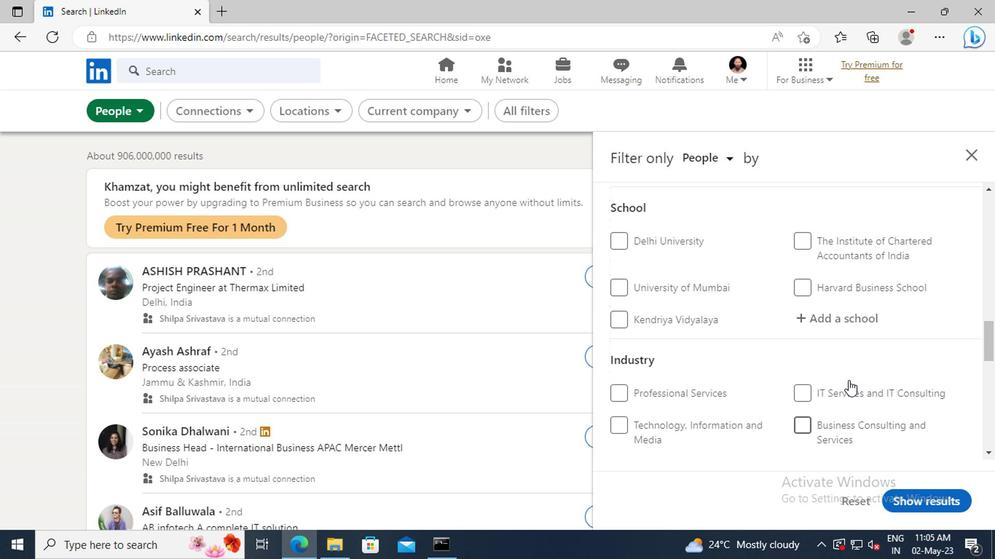 
Action: Mouse scrolled (846, 381) with delta (0, 0)
Screenshot: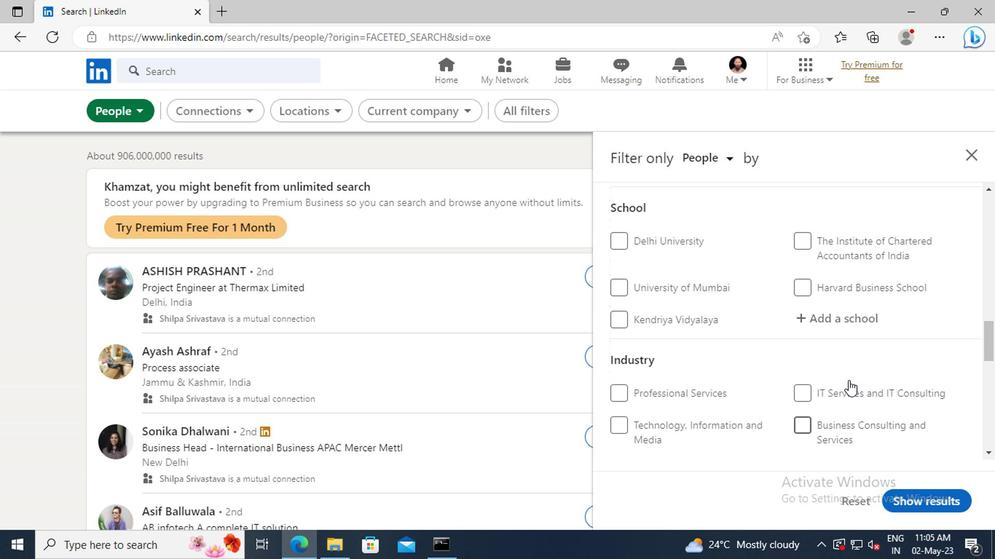 
Action: Mouse scrolled (846, 381) with delta (0, 0)
Screenshot: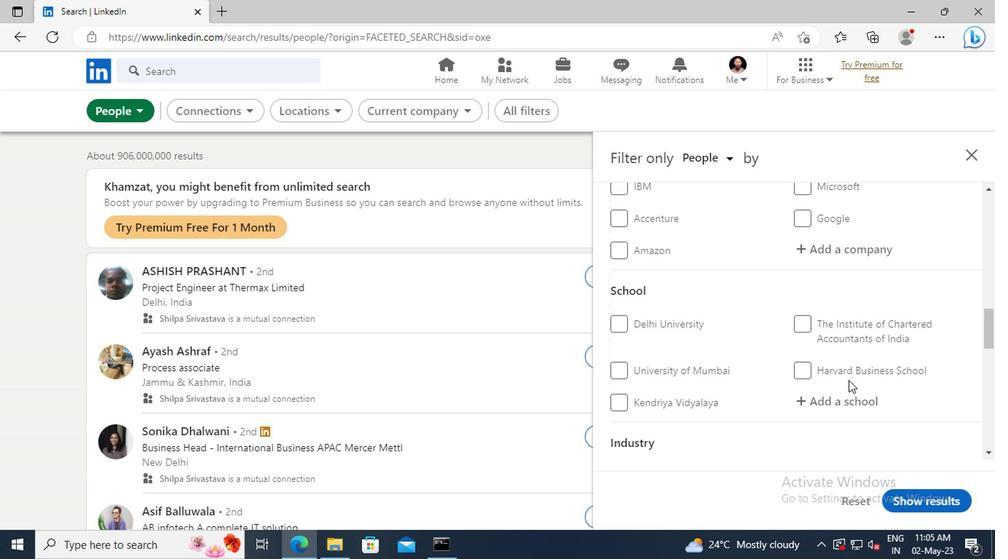 
Action: Mouse scrolled (846, 381) with delta (0, 0)
Screenshot: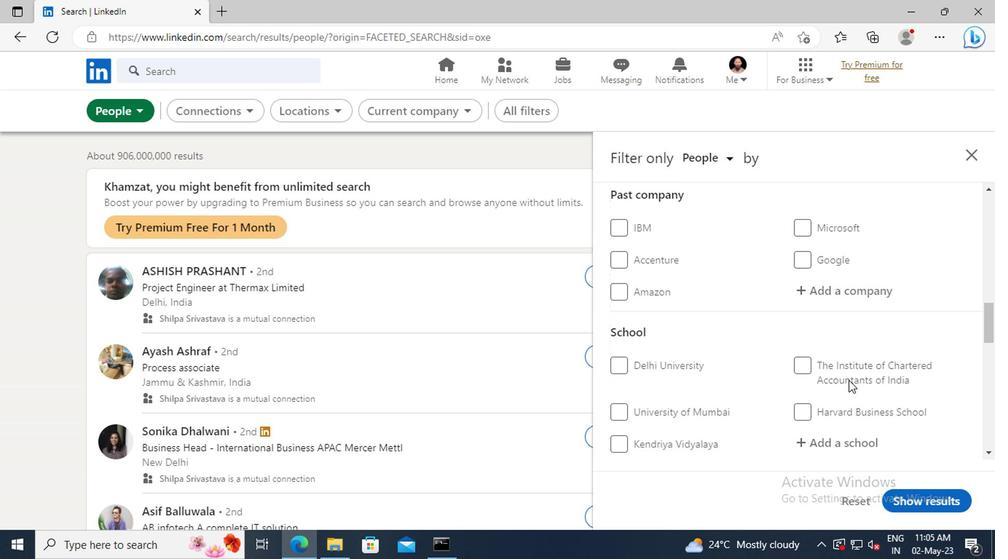 
Action: Mouse scrolled (846, 381) with delta (0, 0)
Screenshot: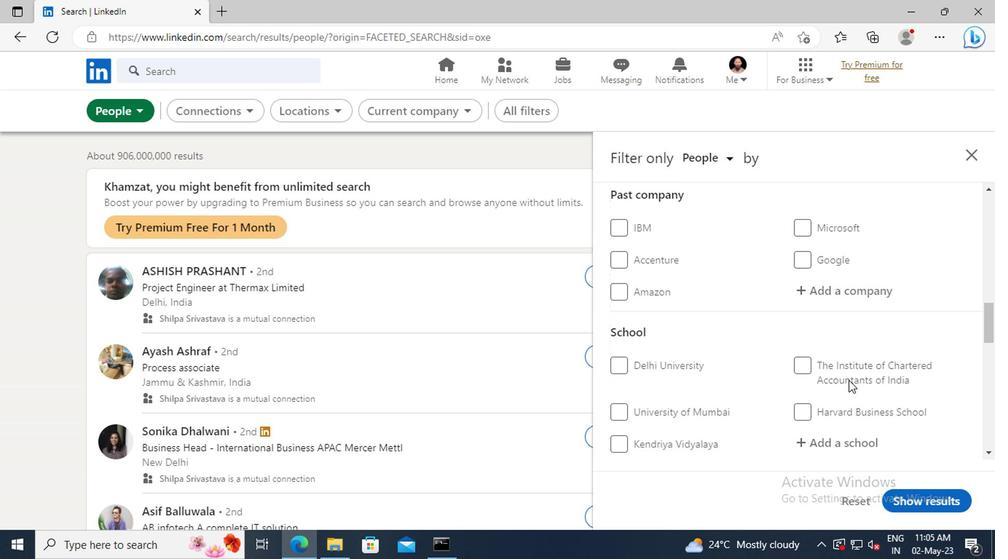 
Action: Mouse scrolled (846, 381) with delta (0, 0)
Screenshot: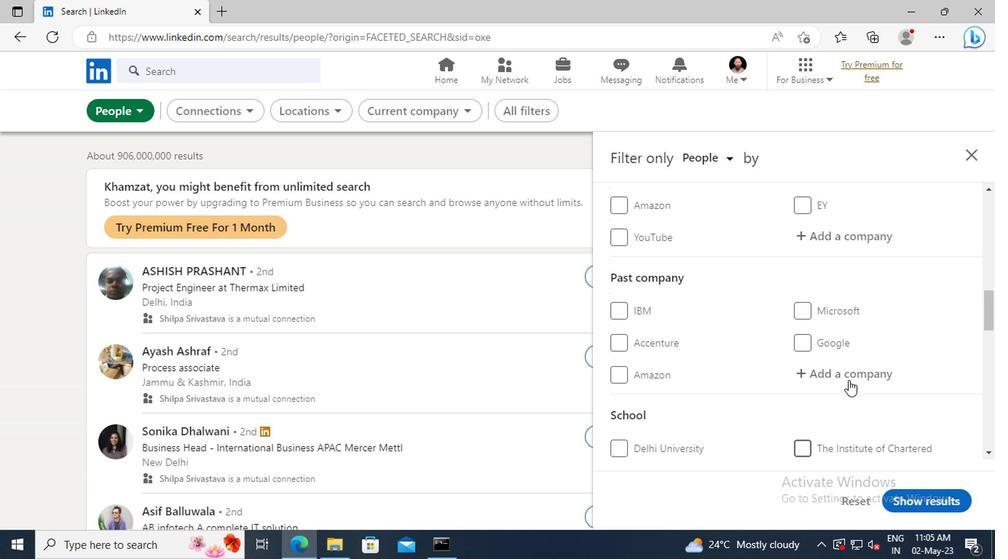 
Action: Mouse scrolled (846, 381) with delta (0, 0)
Screenshot: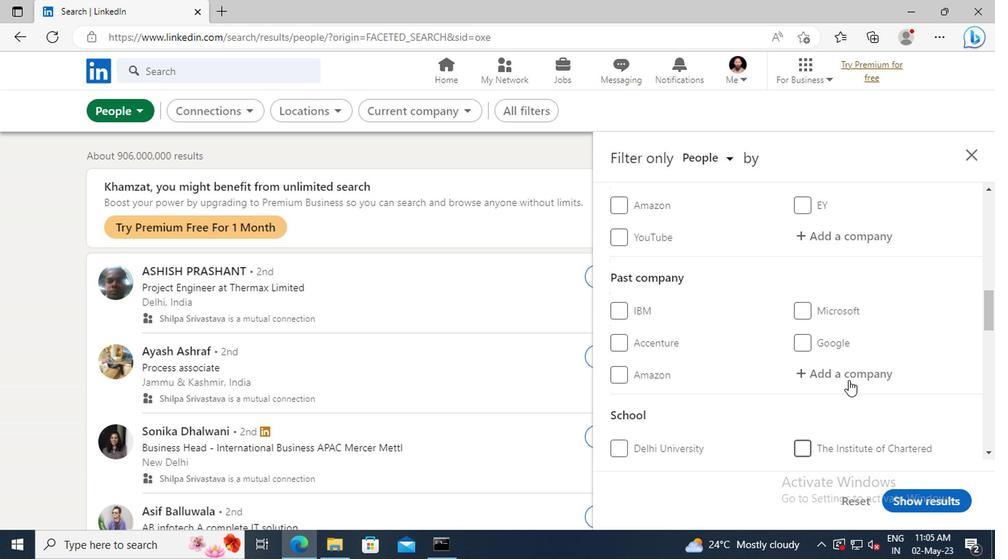 
Action: Mouse scrolled (846, 381) with delta (0, 0)
Screenshot: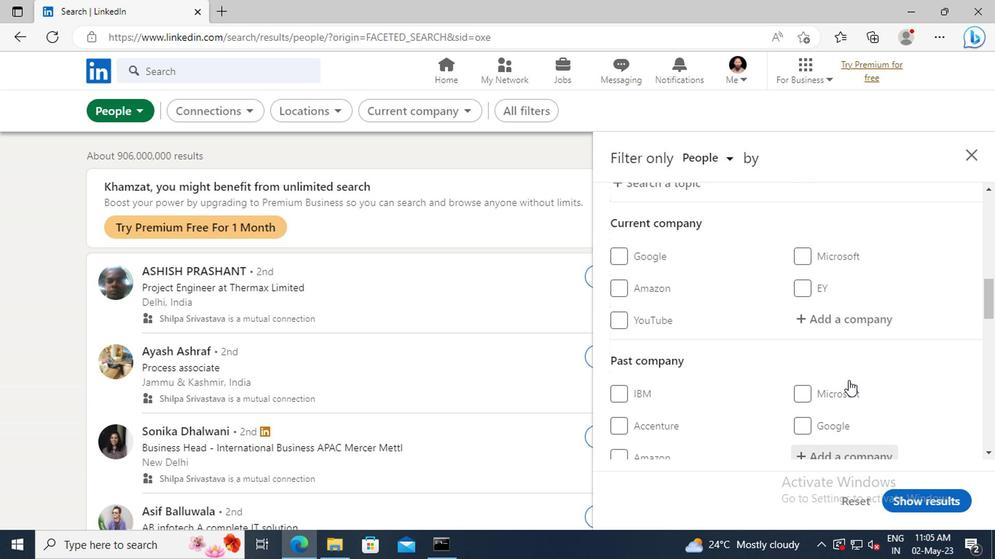 
Action: Mouse moved to (815, 367)
Screenshot: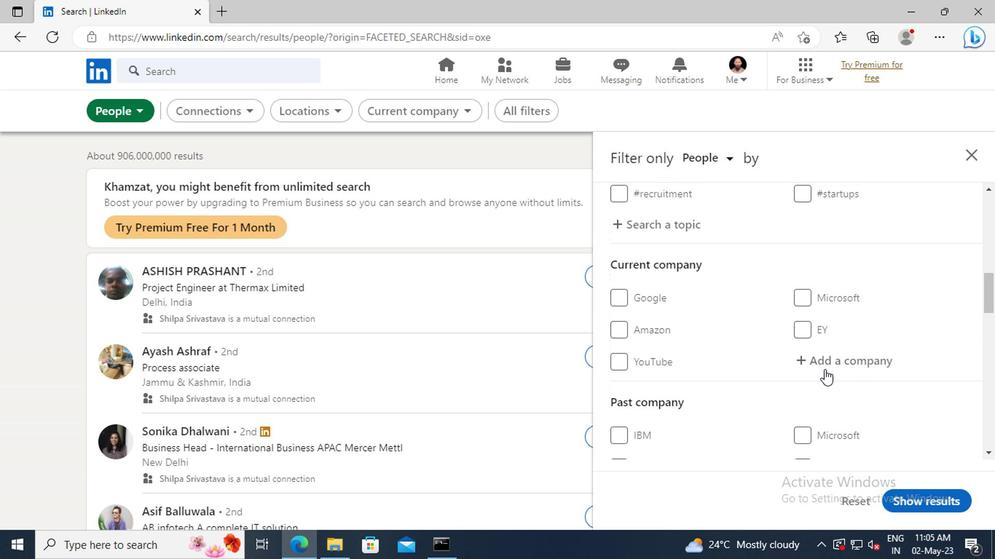 
Action: Mouse pressed left at (815, 367)
Screenshot: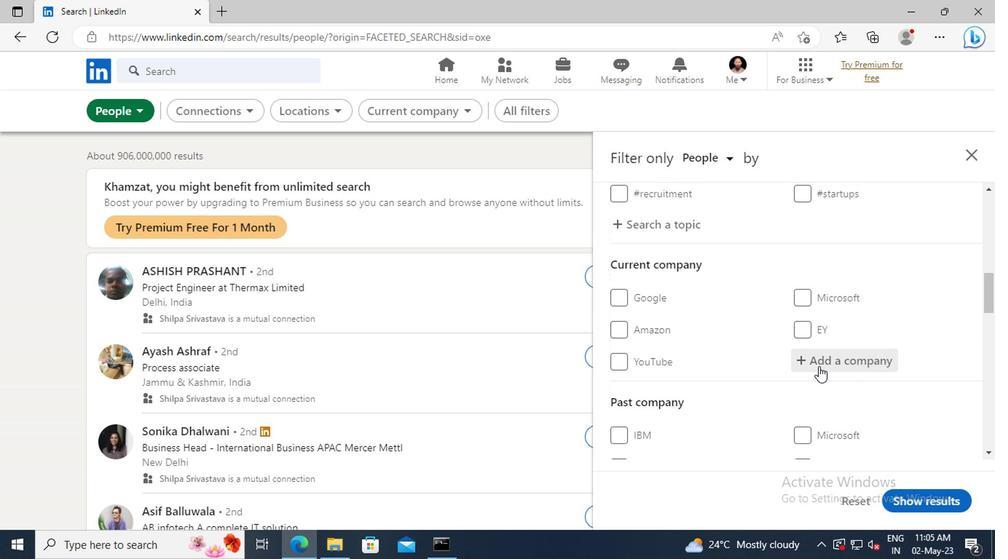 
Action: Key pressed <Key.shift>GLOBAL<Key.space><Key.shift>FREELA
Screenshot: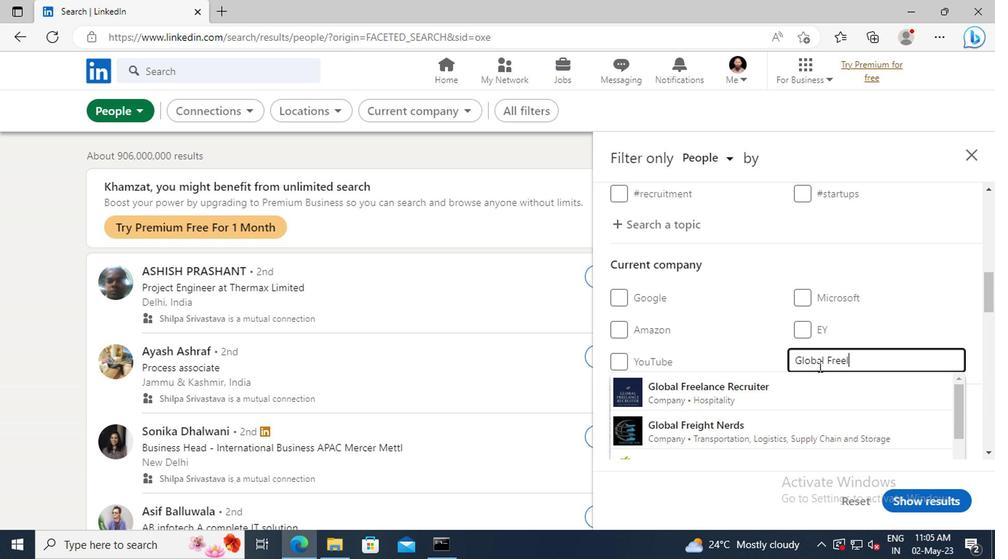 
Action: Mouse moved to (808, 386)
Screenshot: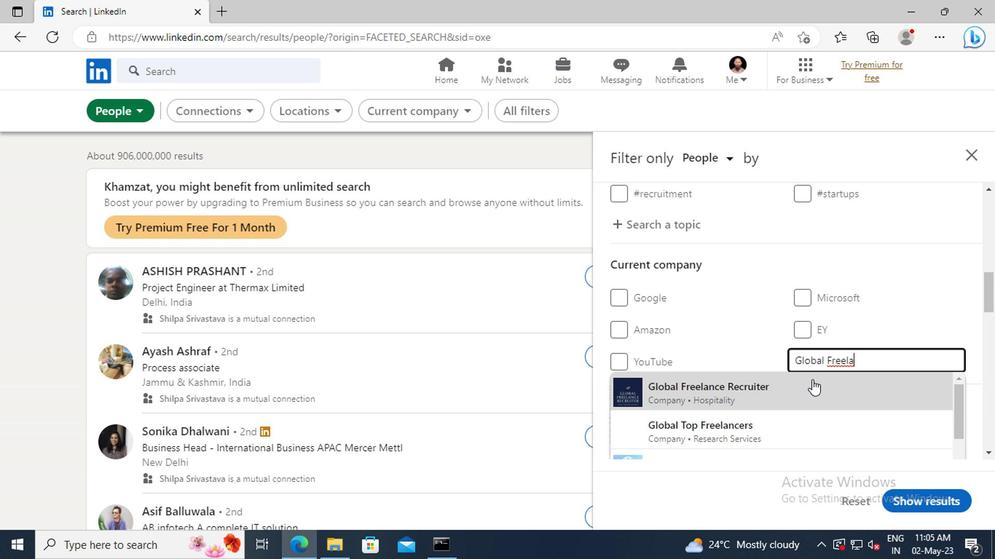 
Action: Mouse pressed left at (808, 386)
Screenshot: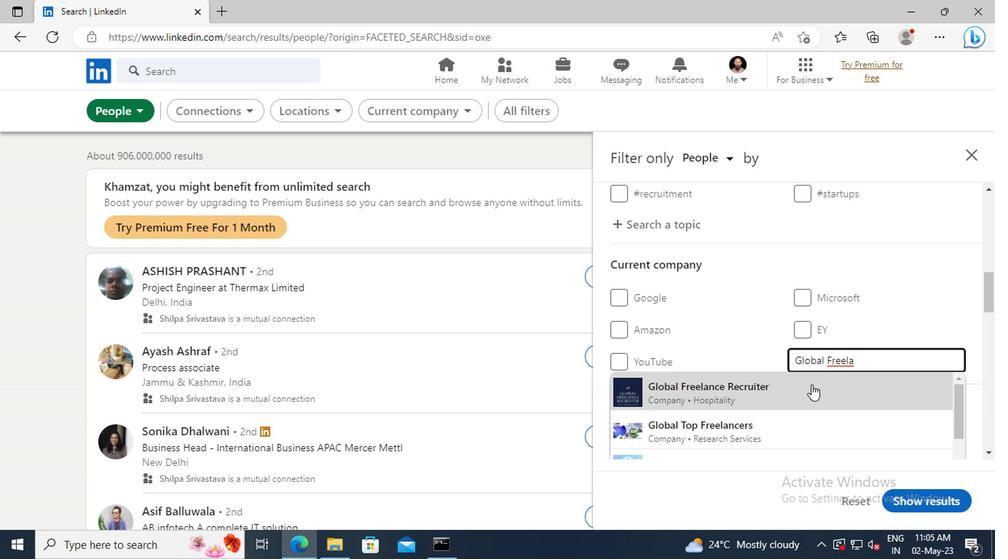 
Action: Mouse scrolled (808, 385) with delta (0, -1)
Screenshot: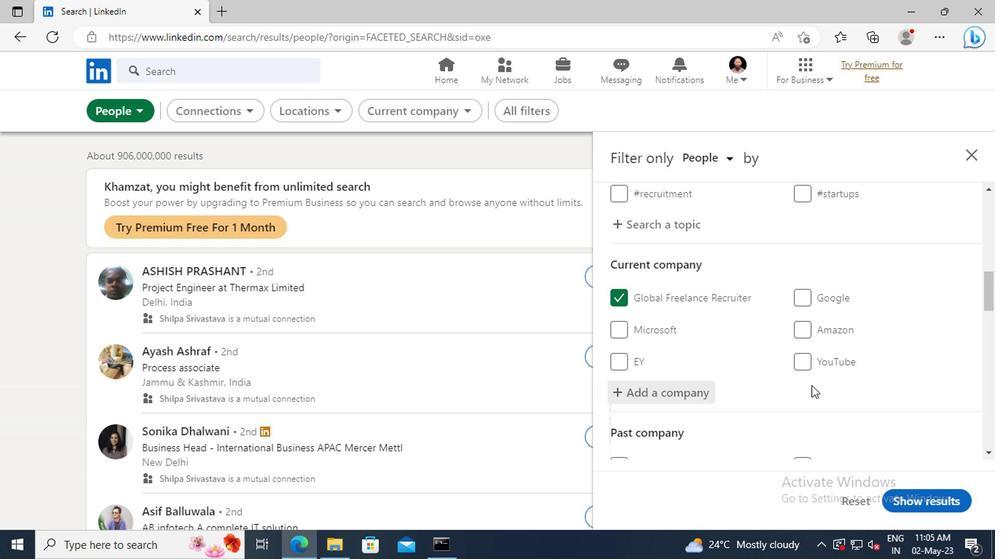 
Action: Mouse scrolled (808, 385) with delta (0, -1)
Screenshot: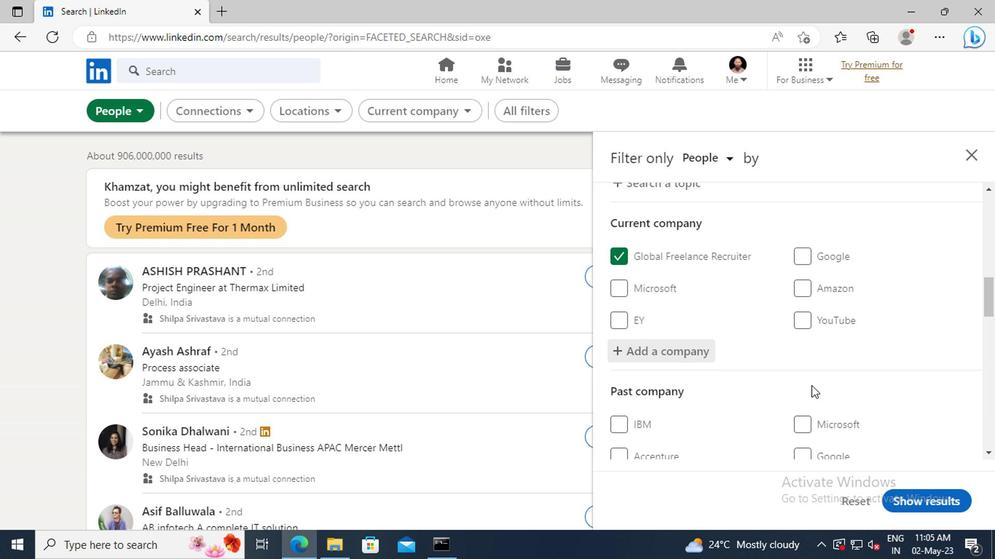 
Action: Mouse scrolled (808, 385) with delta (0, -1)
Screenshot: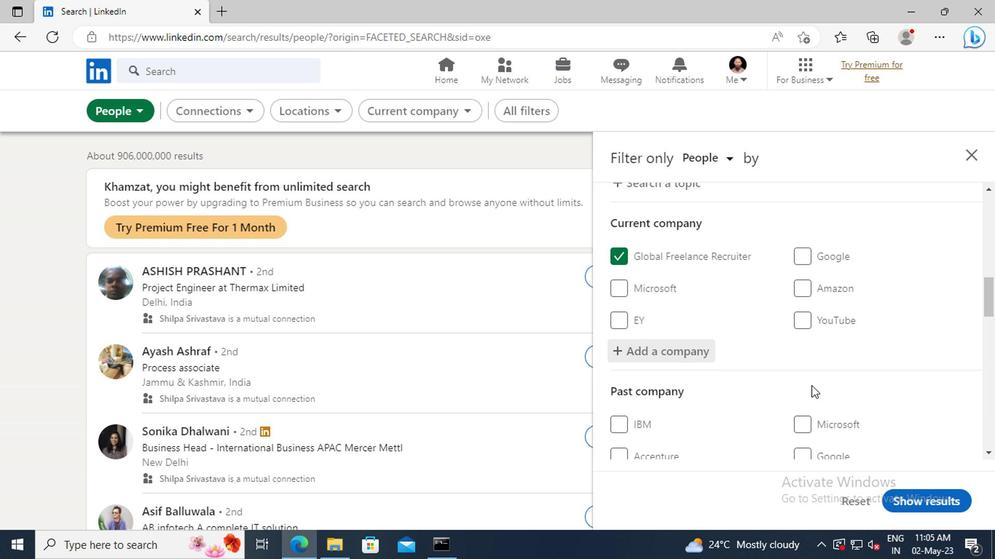 
Action: Mouse scrolled (808, 385) with delta (0, -1)
Screenshot: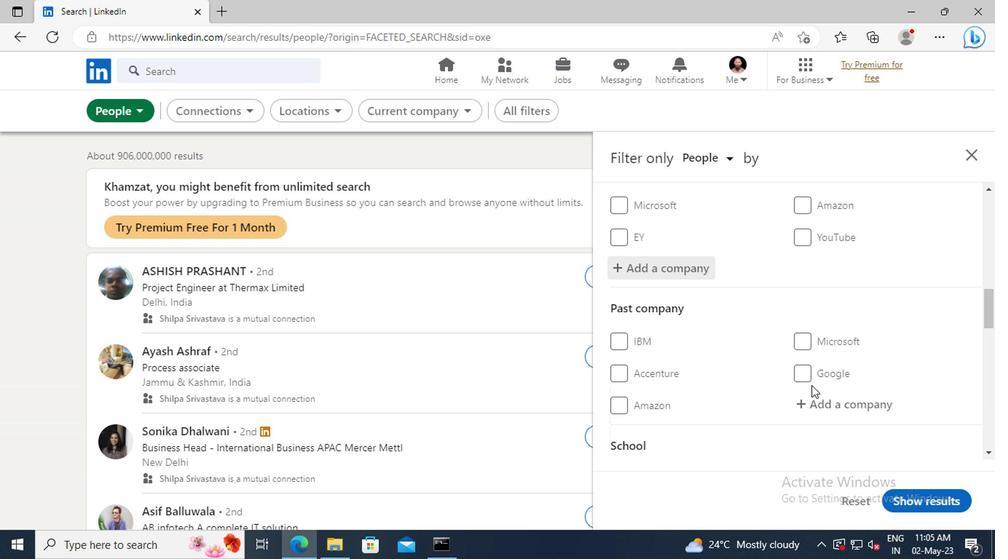 
Action: Mouse scrolled (808, 385) with delta (0, -1)
Screenshot: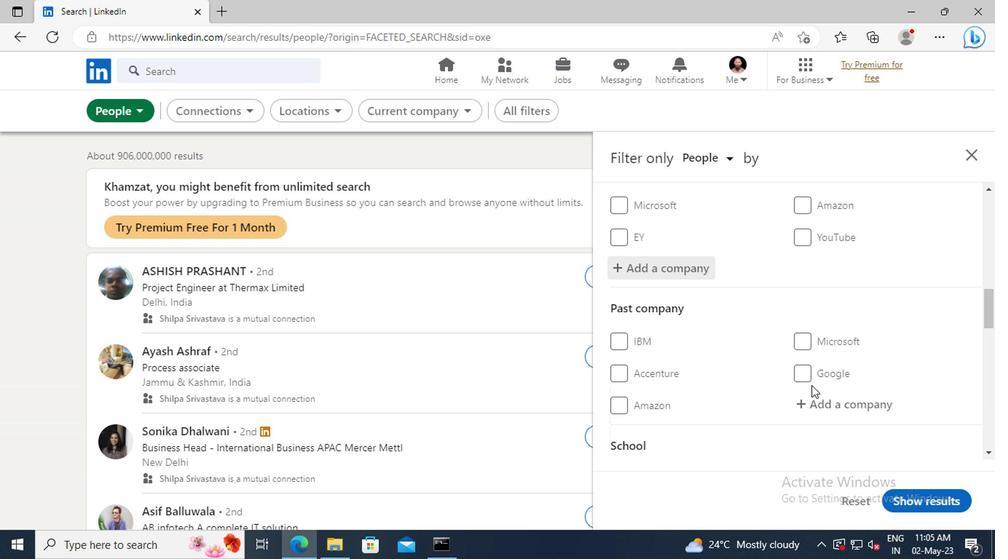 
Action: Mouse scrolled (808, 385) with delta (0, -1)
Screenshot: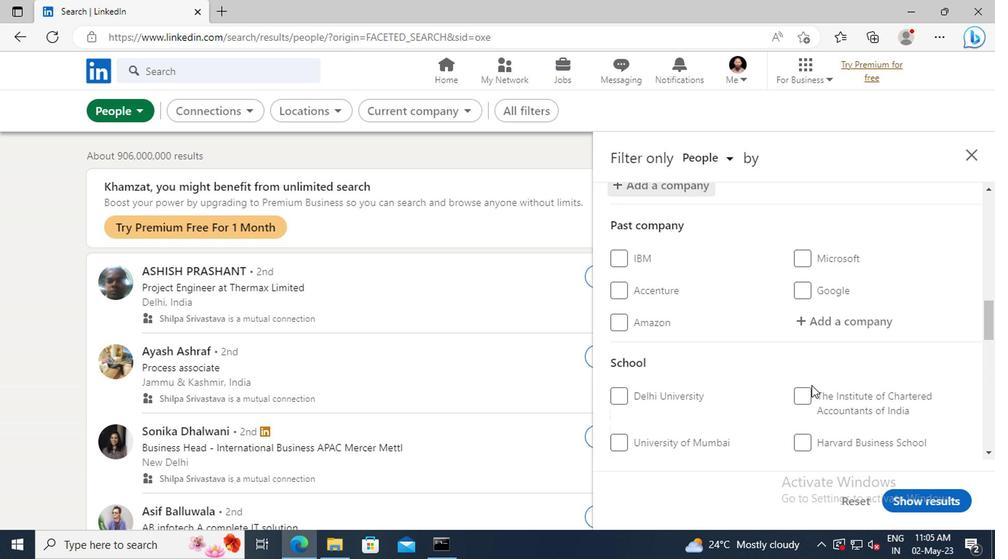 
Action: Mouse scrolled (808, 385) with delta (0, -1)
Screenshot: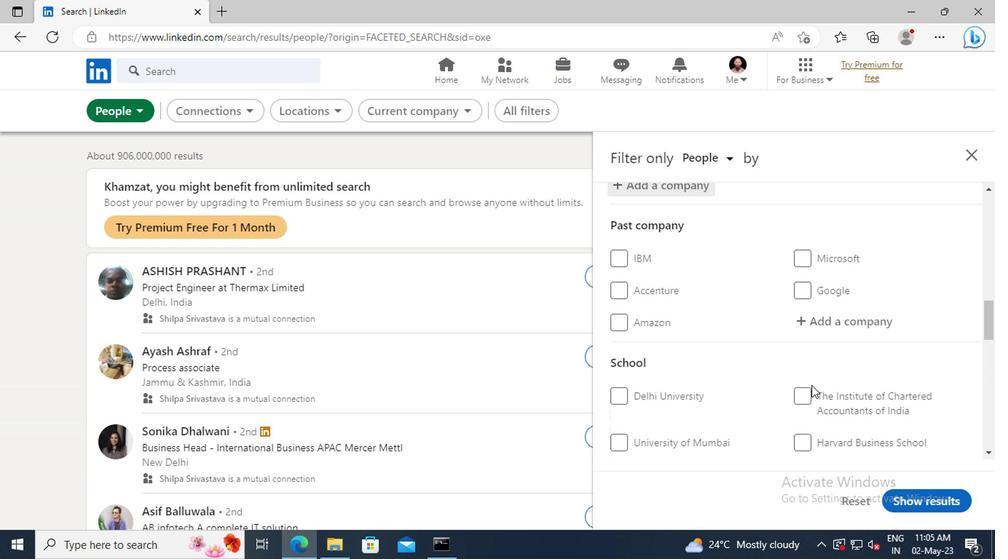 
Action: Mouse moved to (810, 388)
Screenshot: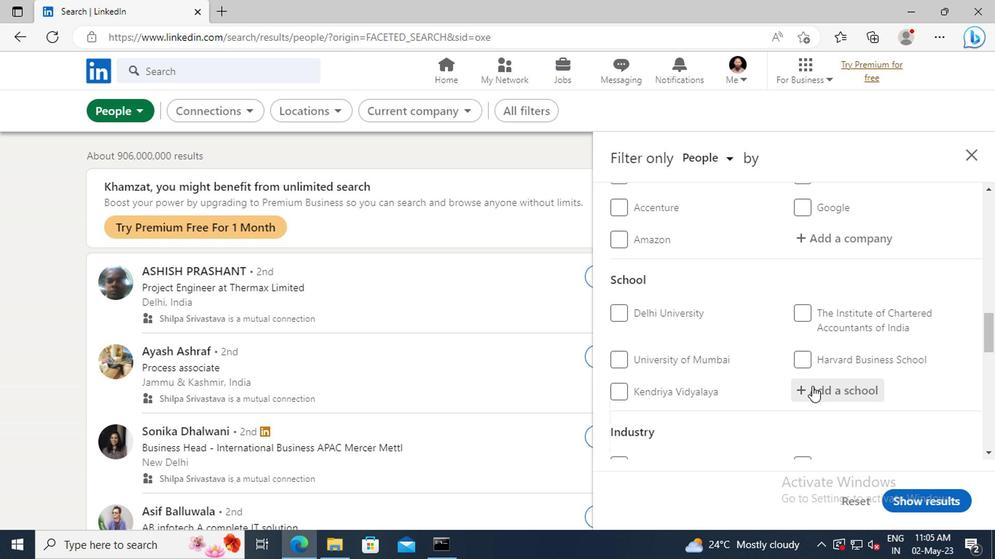 
Action: Mouse pressed left at (810, 388)
Screenshot: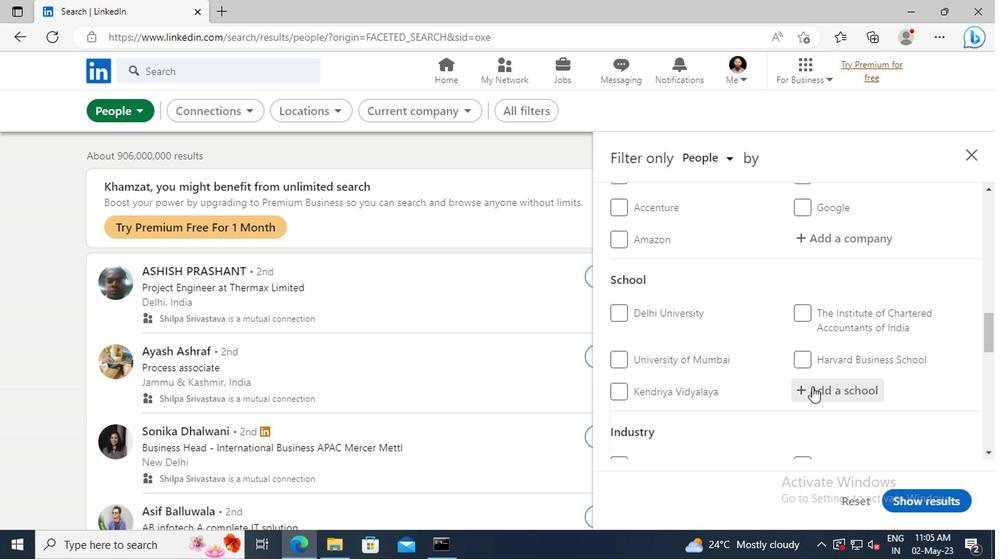 
Action: Key pressed <Key.shift>JAGRAN<Key.space>
Screenshot: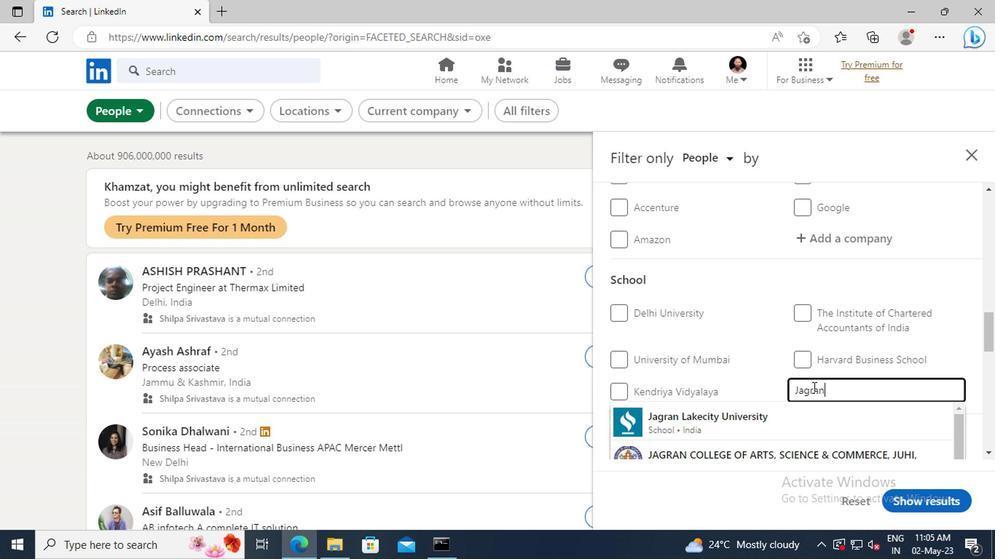 
Action: Mouse moved to (807, 416)
Screenshot: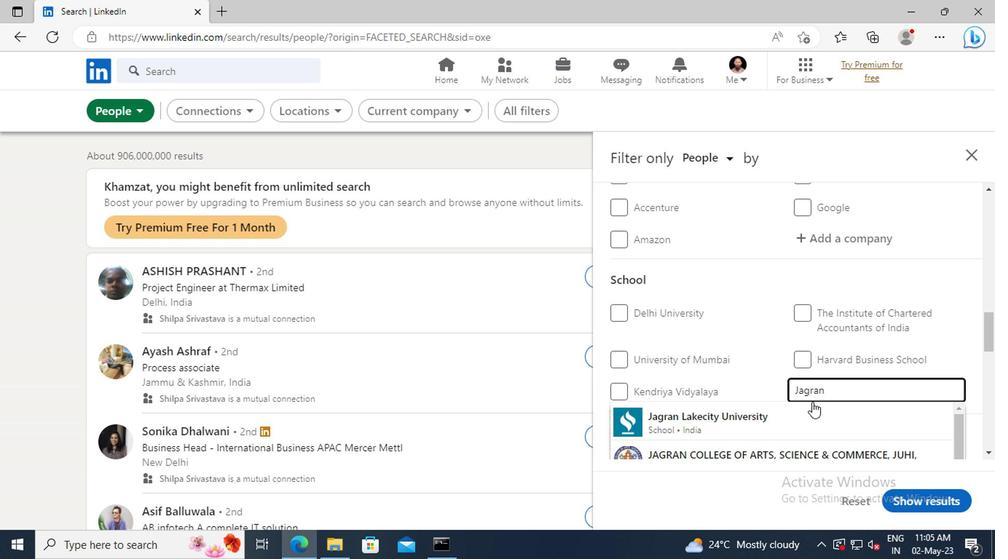 
Action: Mouse pressed left at (807, 416)
Screenshot: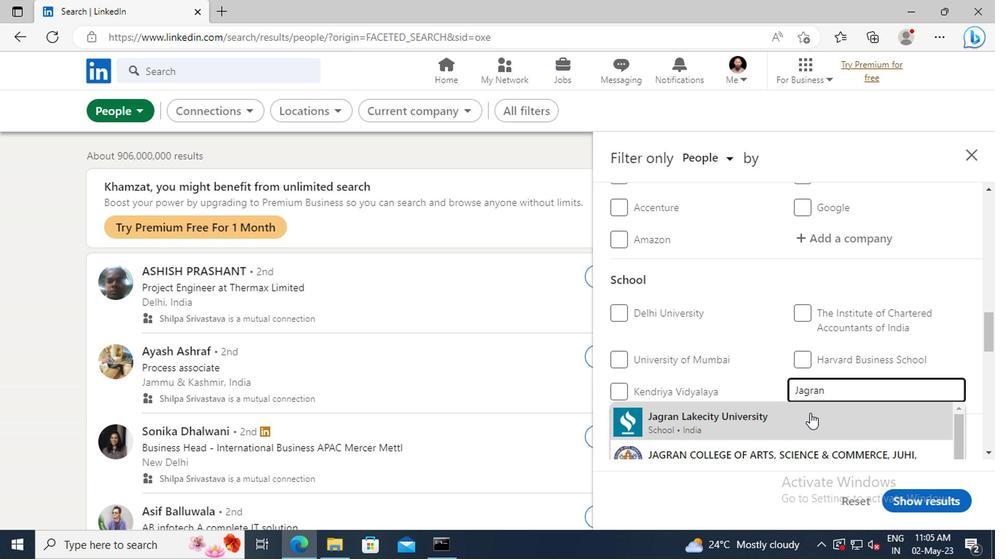 
Action: Mouse scrolled (807, 415) with delta (0, -1)
Screenshot: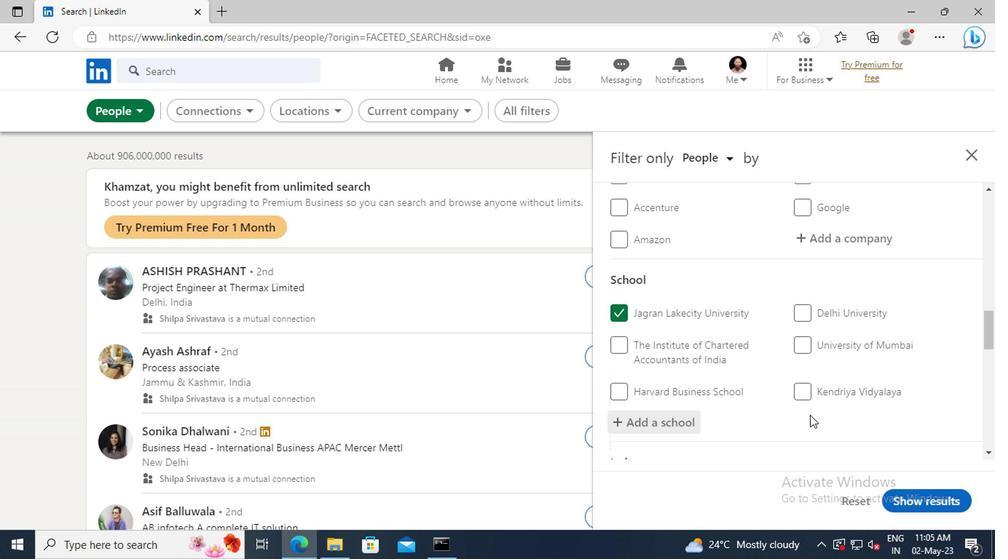 
Action: Mouse scrolled (807, 415) with delta (0, -1)
Screenshot: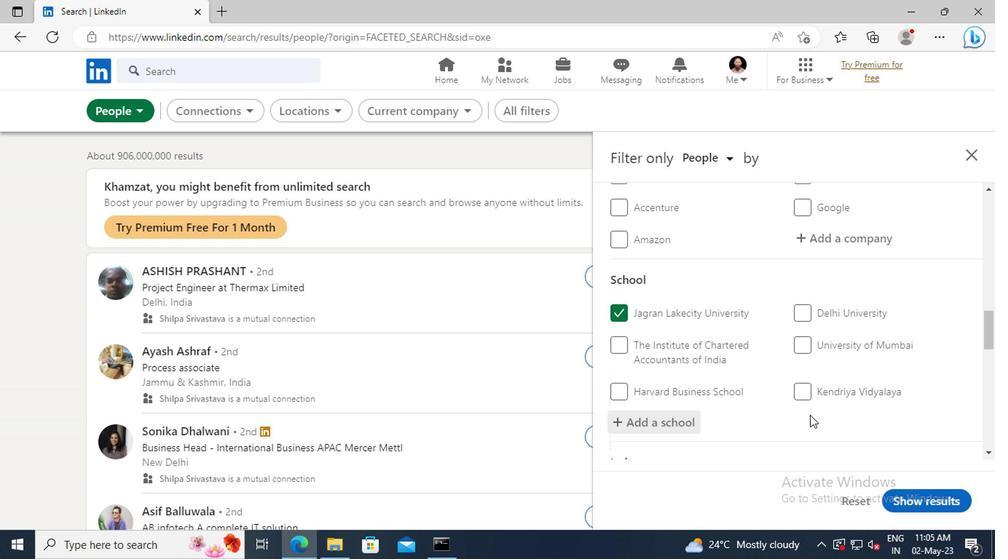 
Action: Mouse scrolled (807, 415) with delta (0, -1)
Screenshot: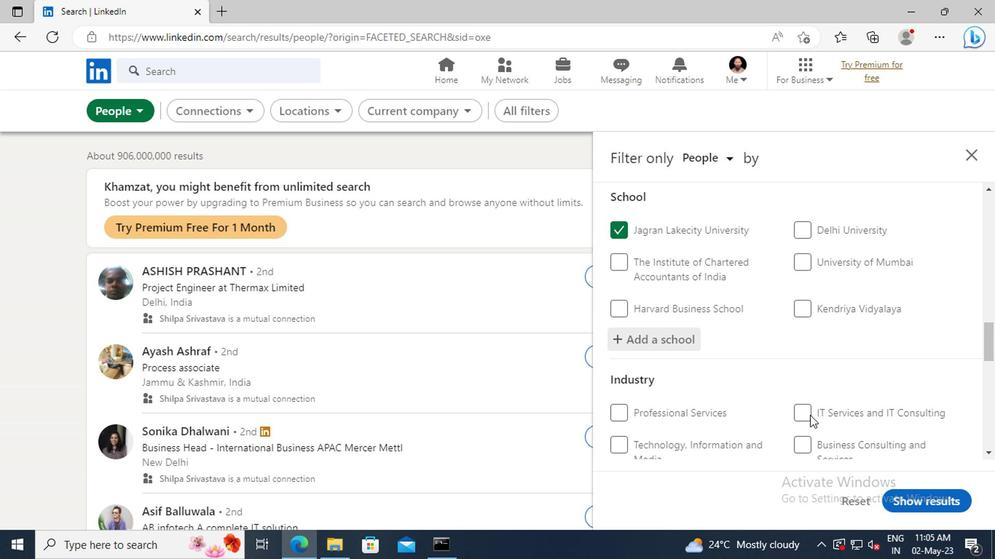 
Action: Mouse scrolled (807, 415) with delta (0, -1)
Screenshot: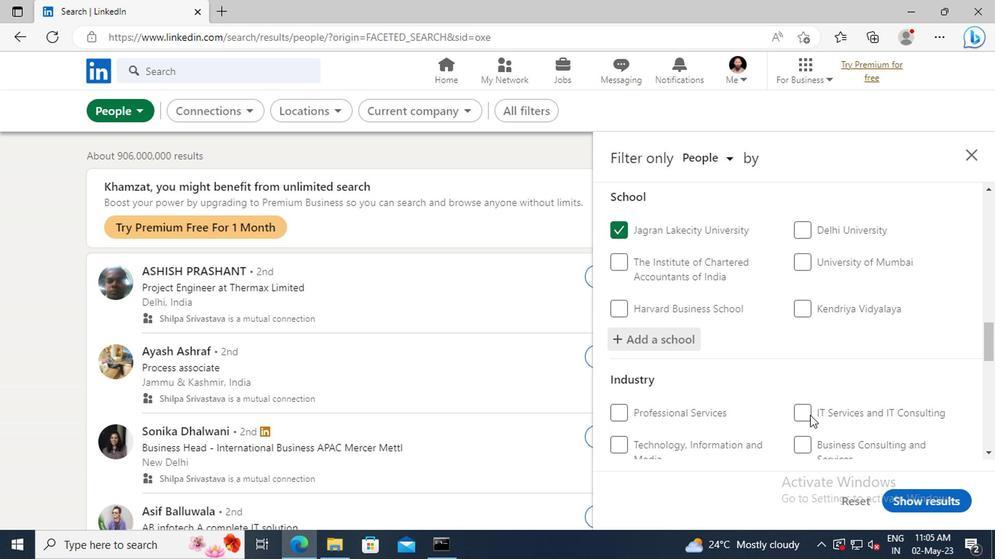 
Action: Mouse scrolled (807, 415) with delta (0, -1)
Screenshot: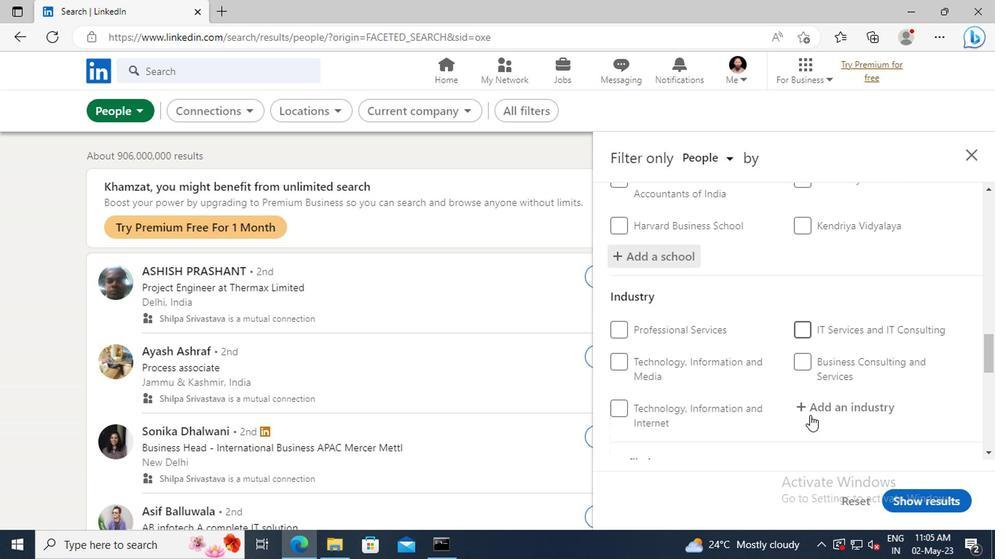 
Action: Mouse moved to (810, 372)
Screenshot: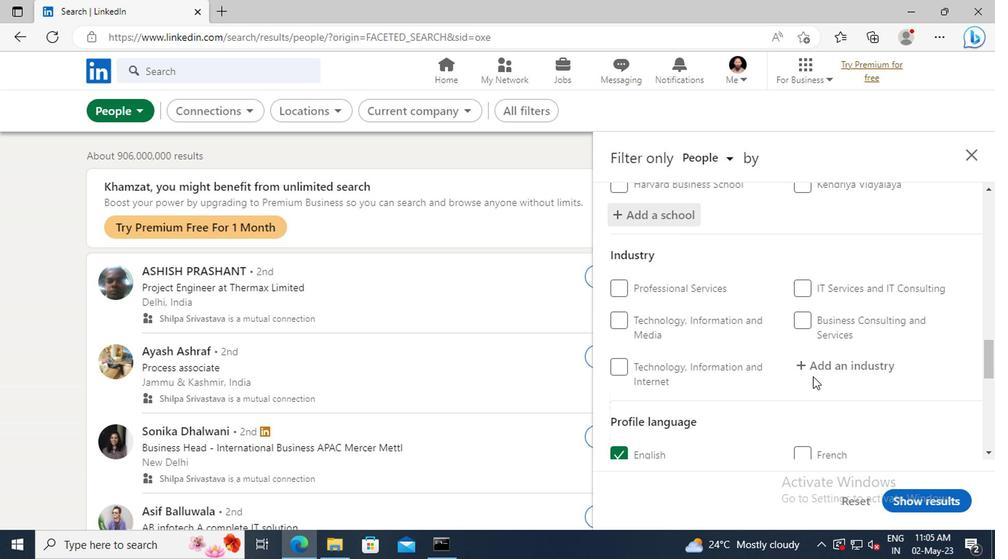 
Action: Mouse pressed left at (810, 372)
Screenshot: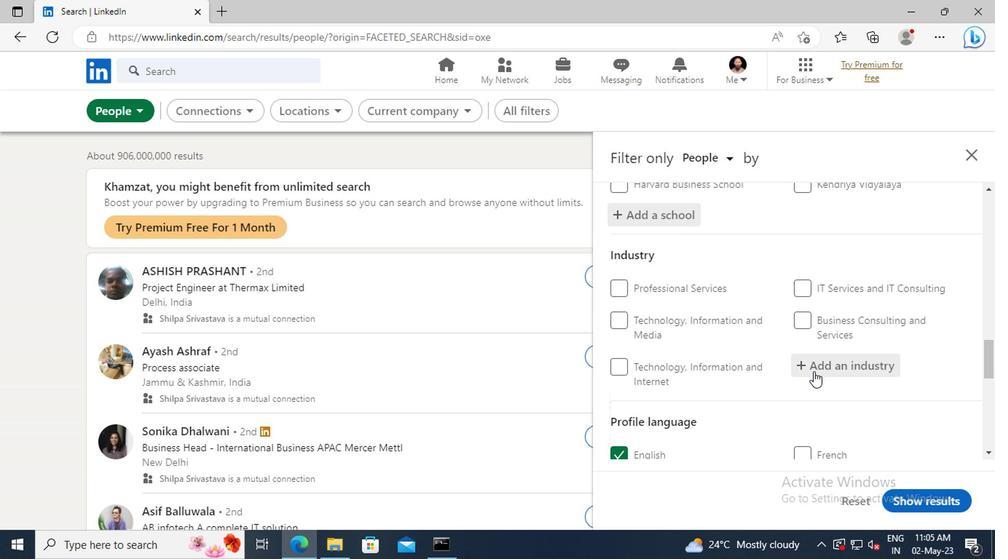 
Action: Key pressed <Key.shift>ALTERNAT
Screenshot: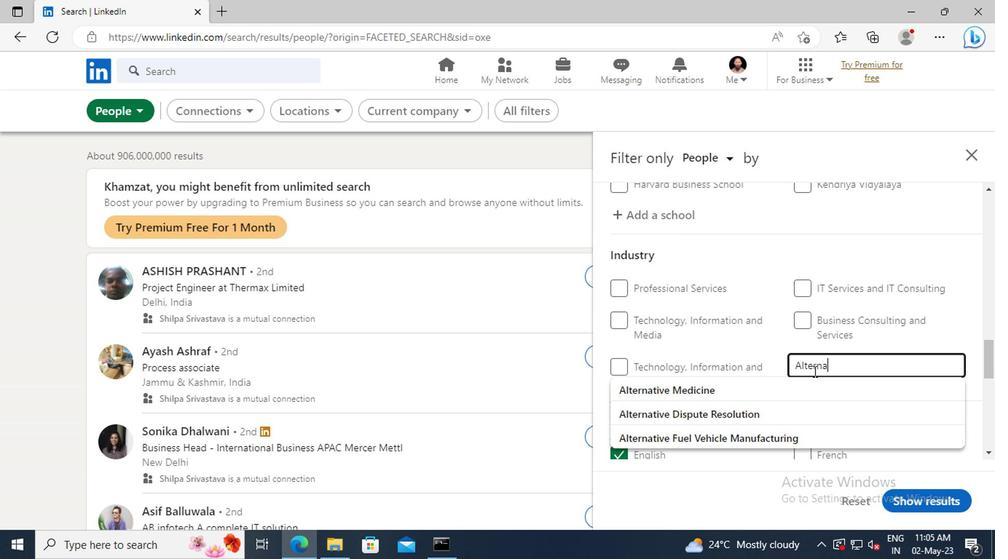 
Action: Mouse moved to (807, 385)
Screenshot: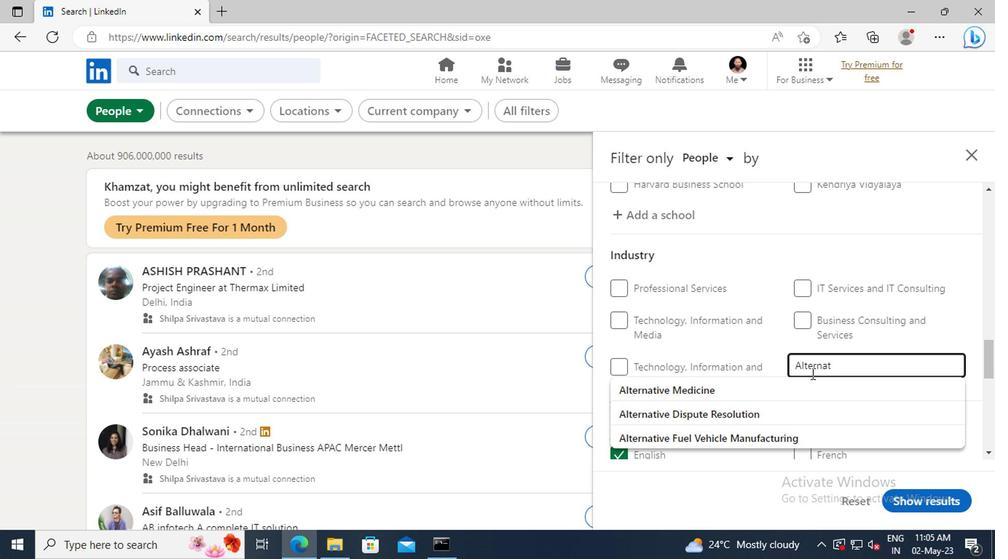 
Action: Mouse pressed left at (807, 385)
Screenshot: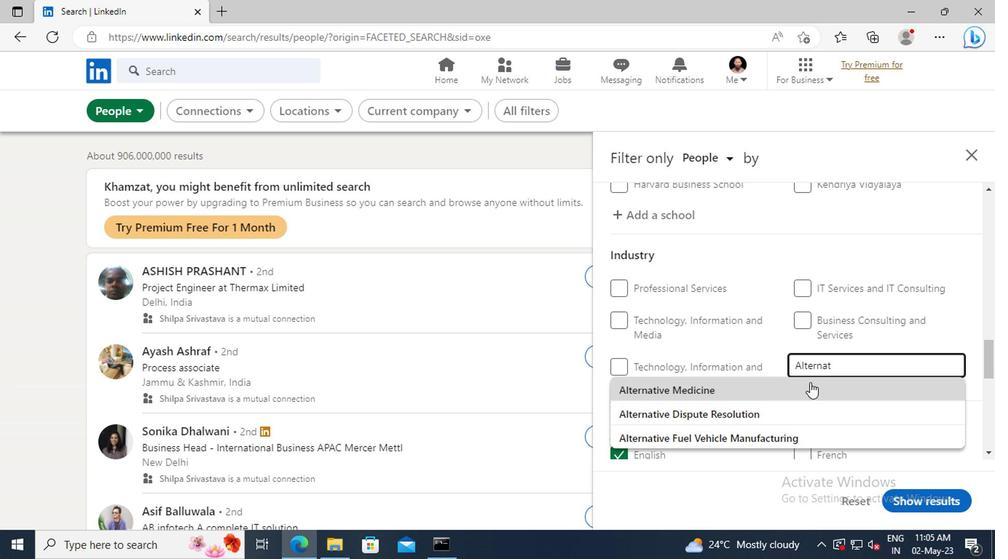 
Action: Mouse scrolled (807, 384) with delta (0, 0)
Screenshot: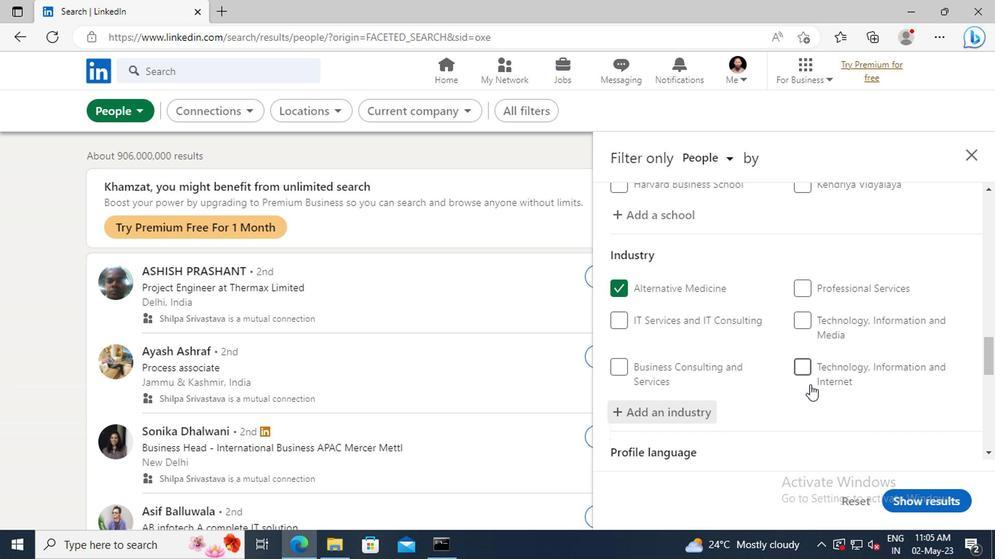 
Action: Mouse scrolled (807, 384) with delta (0, 0)
Screenshot: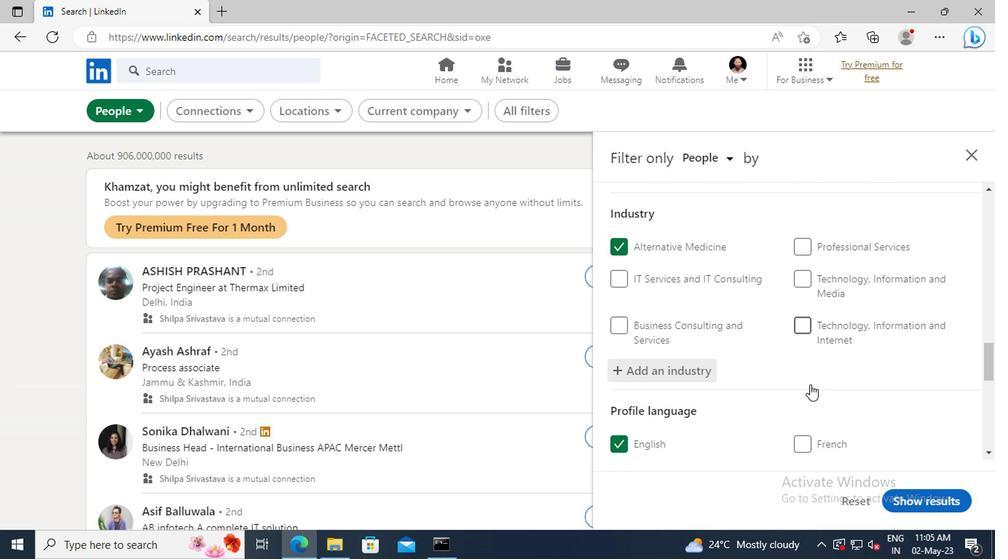 
Action: Mouse scrolled (807, 384) with delta (0, 0)
Screenshot: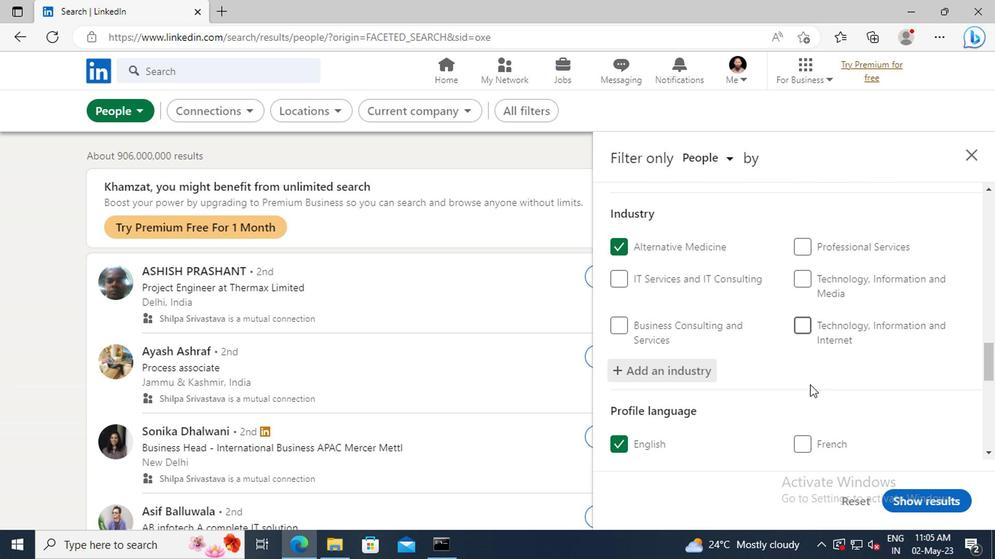 
Action: Mouse scrolled (807, 384) with delta (0, 0)
Screenshot: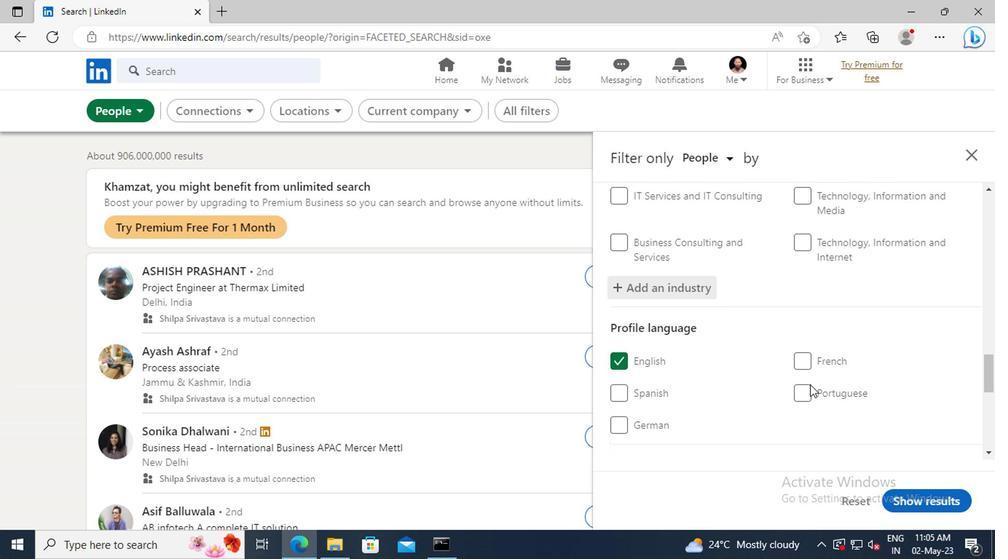 
Action: Mouse scrolled (807, 384) with delta (0, 0)
Screenshot: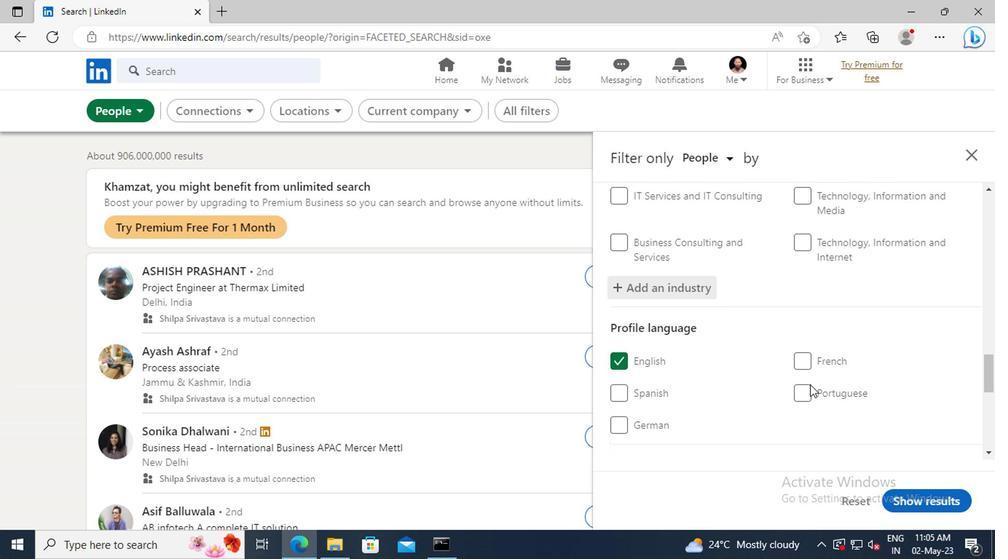 
Action: Mouse scrolled (807, 384) with delta (0, 0)
Screenshot: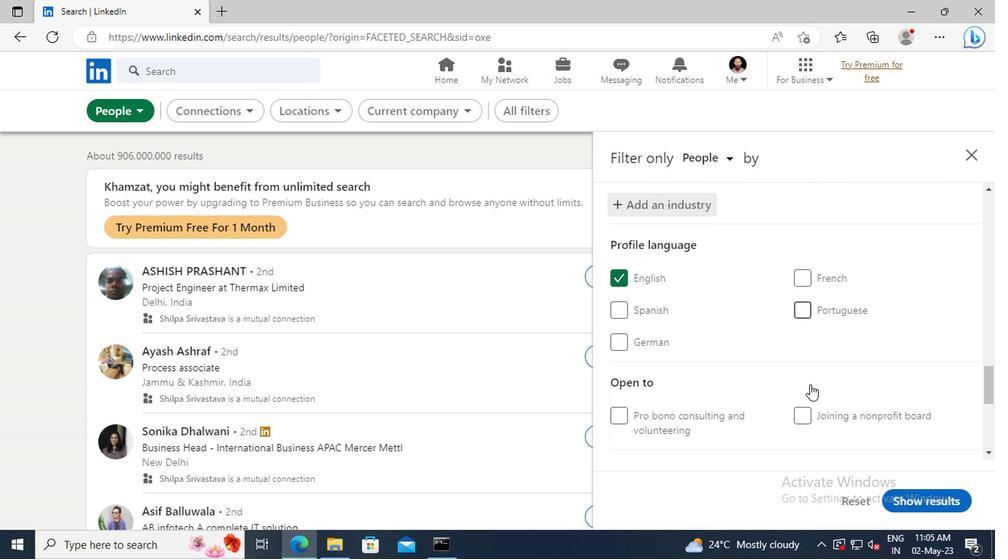 
Action: Mouse scrolled (807, 384) with delta (0, 0)
Screenshot: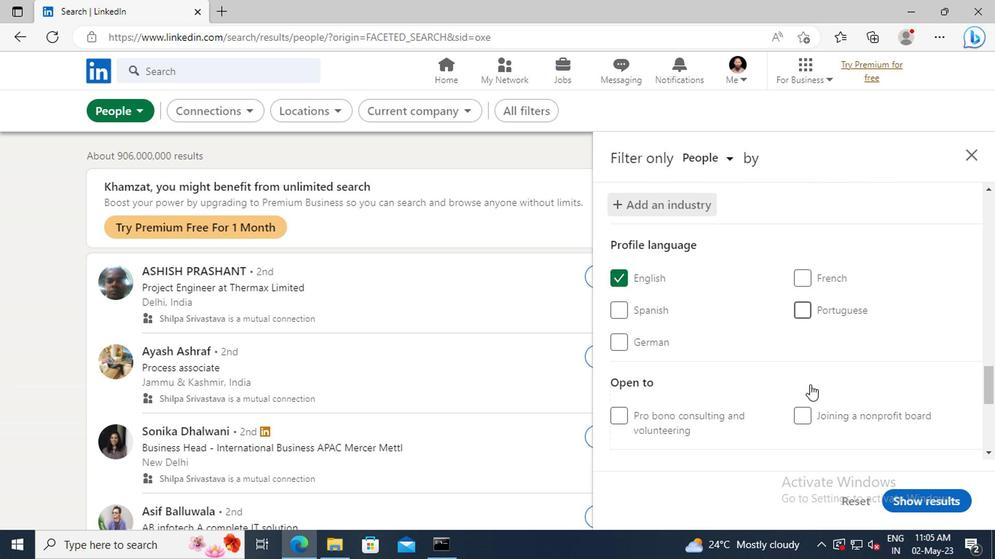 
Action: Mouse scrolled (807, 384) with delta (0, 0)
Screenshot: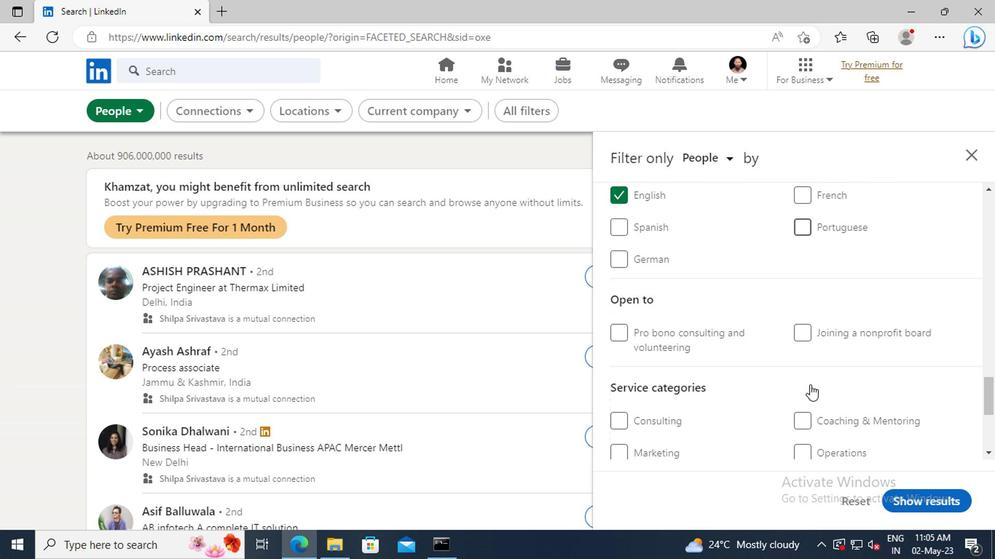 
Action: Mouse scrolled (807, 384) with delta (0, 0)
Screenshot: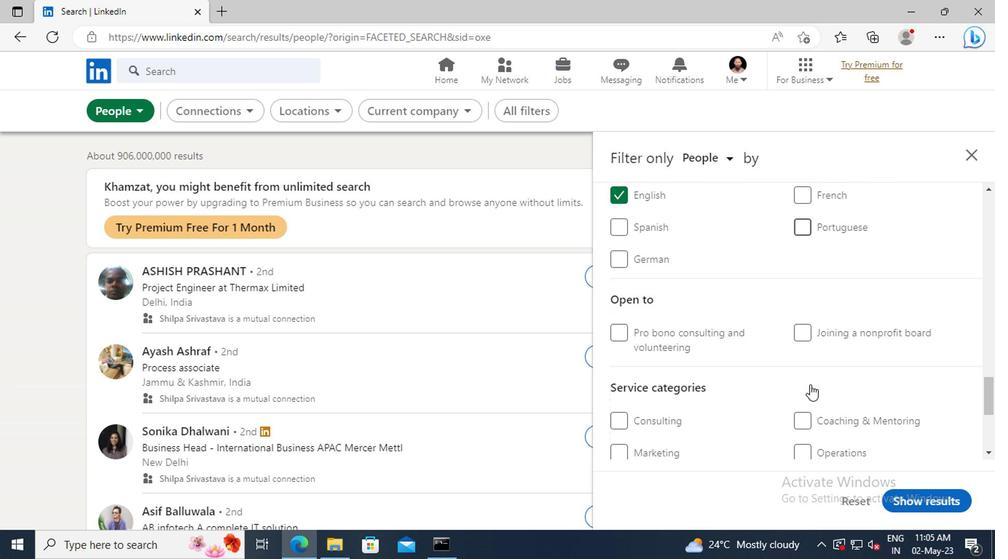 
Action: Mouse scrolled (807, 384) with delta (0, 0)
Screenshot: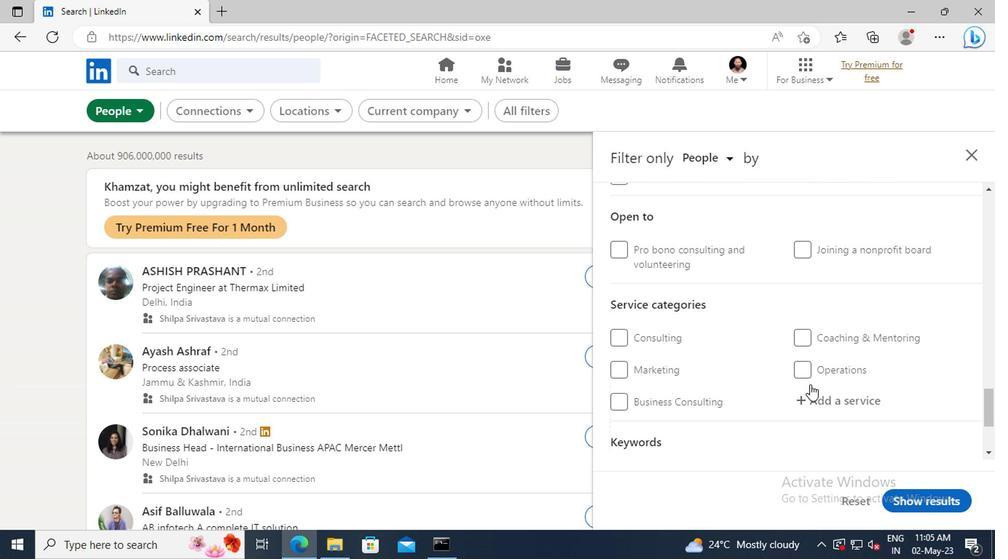 
Action: Mouse moved to (810, 363)
Screenshot: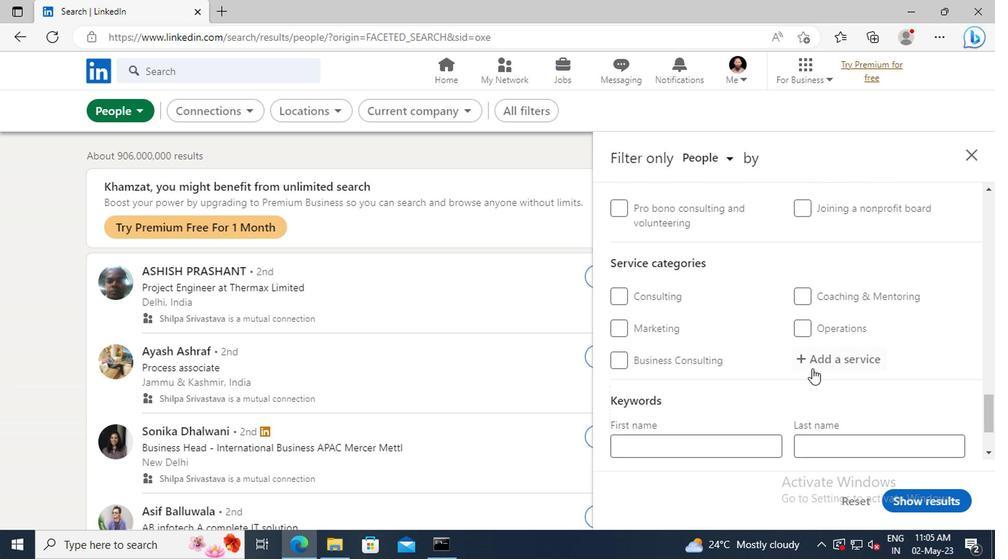 
Action: Mouse pressed left at (810, 363)
Screenshot: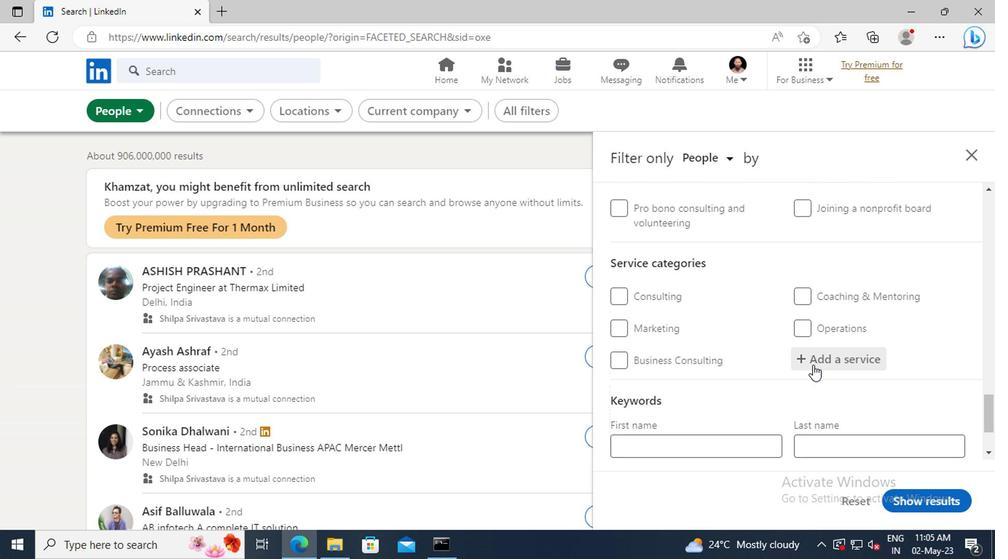 
Action: Key pressed <Key.shift>LABOR<Key.space>A
Screenshot: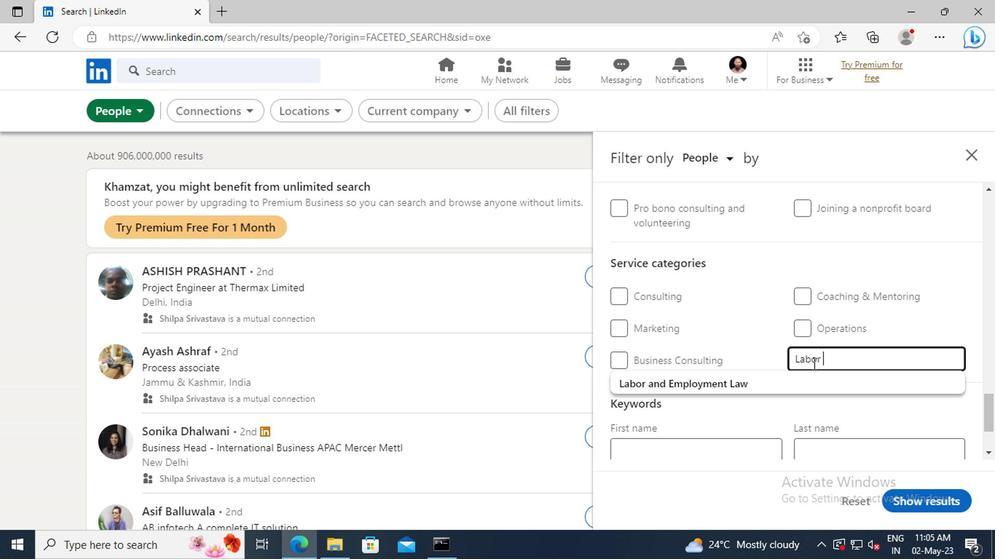 
Action: Mouse moved to (791, 382)
Screenshot: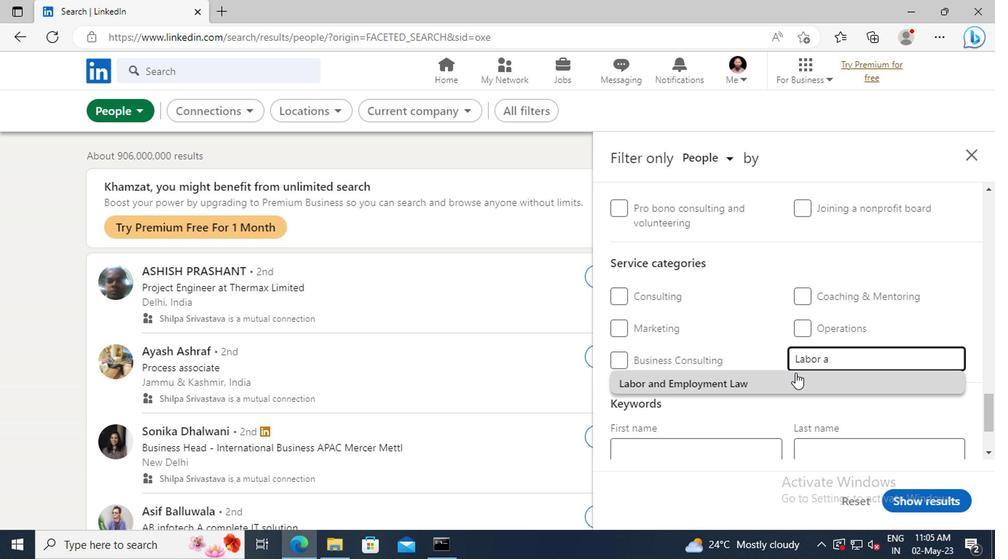 
Action: Mouse pressed left at (791, 382)
Screenshot: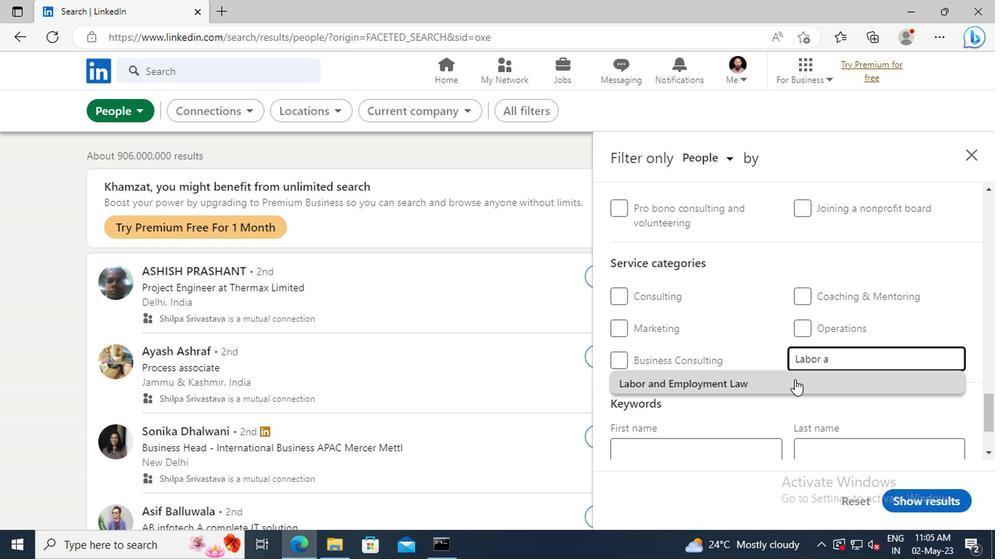 
Action: Mouse scrolled (791, 381) with delta (0, -1)
Screenshot: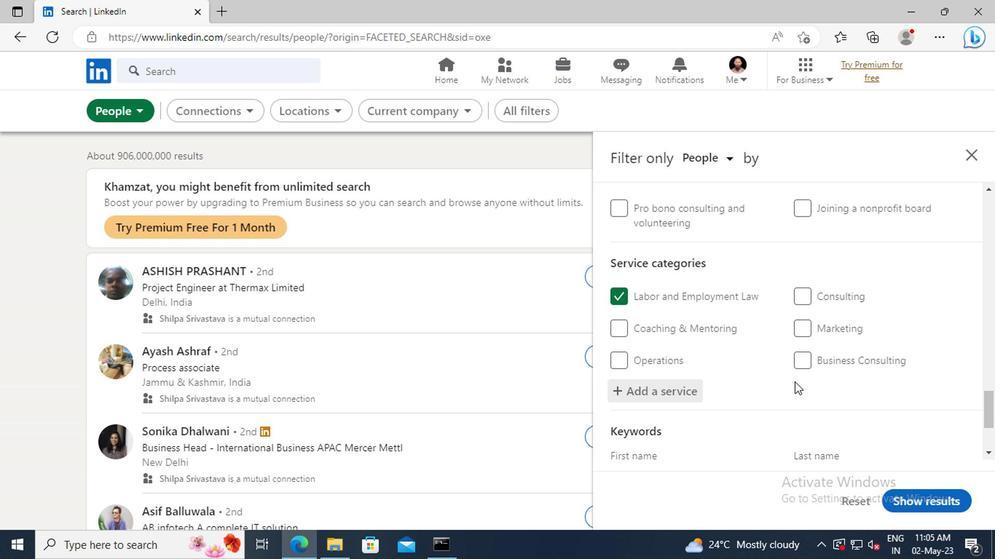 
Action: Mouse scrolled (791, 381) with delta (0, -1)
Screenshot: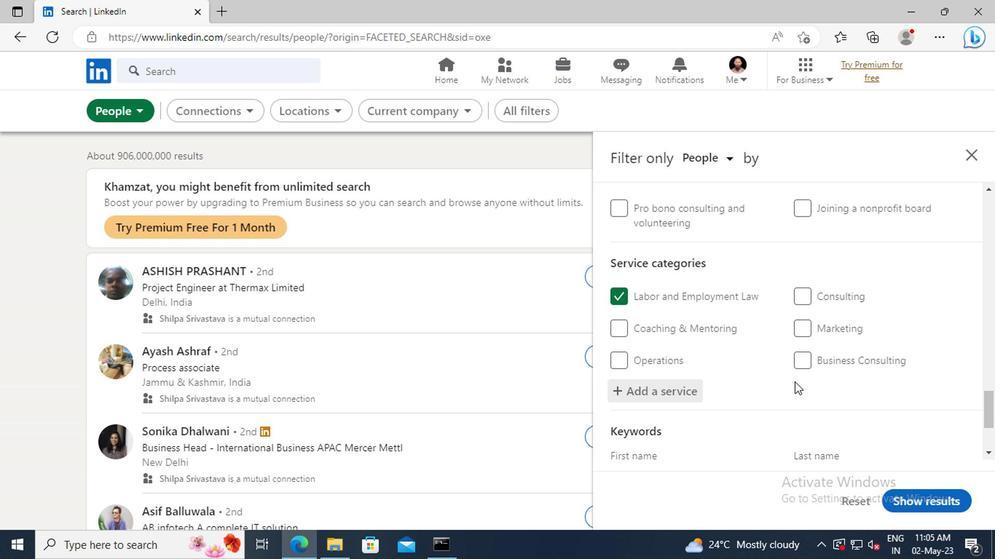 
Action: Mouse scrolled (791, 381) with delta (0, -1)
Screenshot: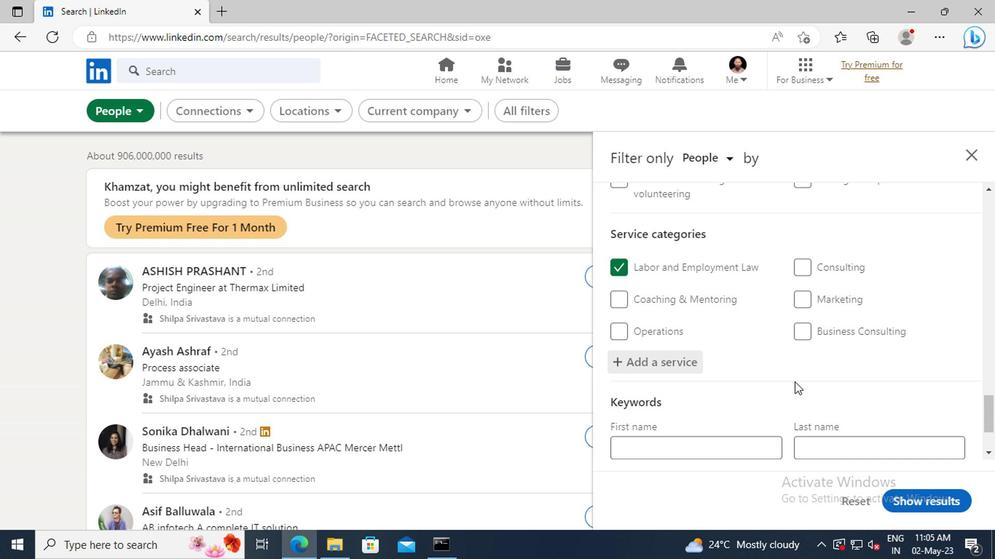 
Action: Mouse moved to (694, 405)
Screenshot: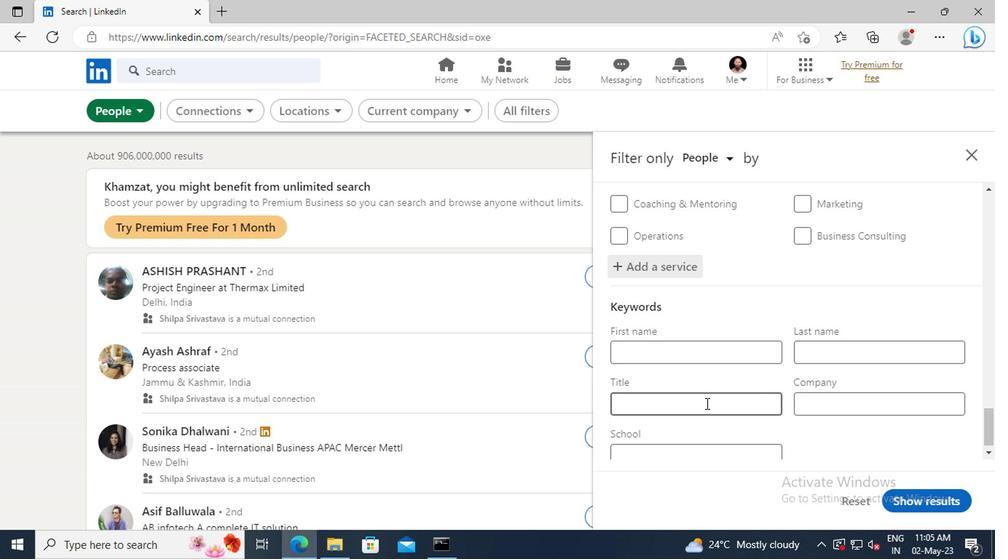 
Action: Mouse pressed left at (694, 405)
Screenshot: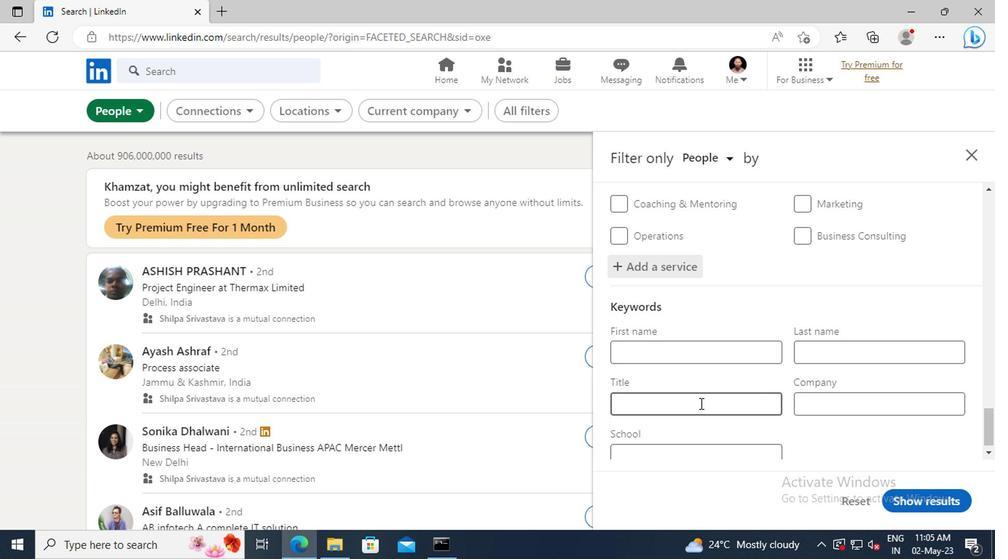 
Action: Key pressed <Key.shift>SCHOOL<Key.space><Key.shift>BUS<Key.space><Key.shift>DRIVER<Key.enter>
Screenshot: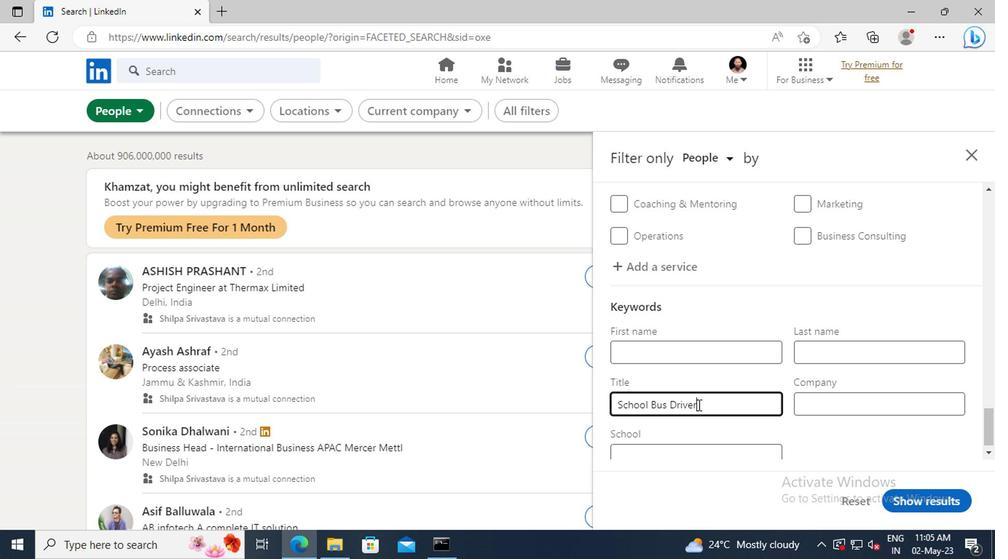 
Action: Mouse moved to (907, 505)
Screenshot: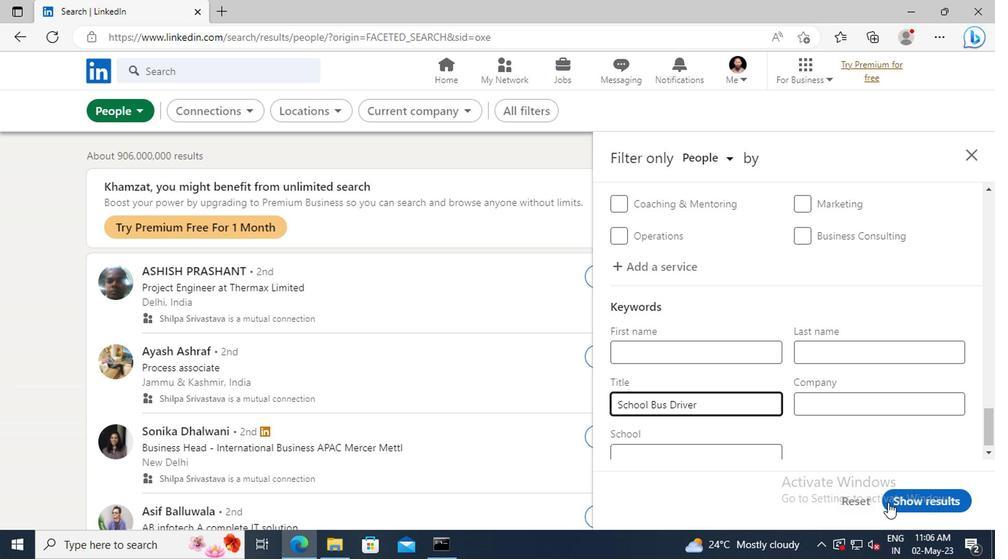 
Action: Mouse pressed left at (907, 505)
Screenshot: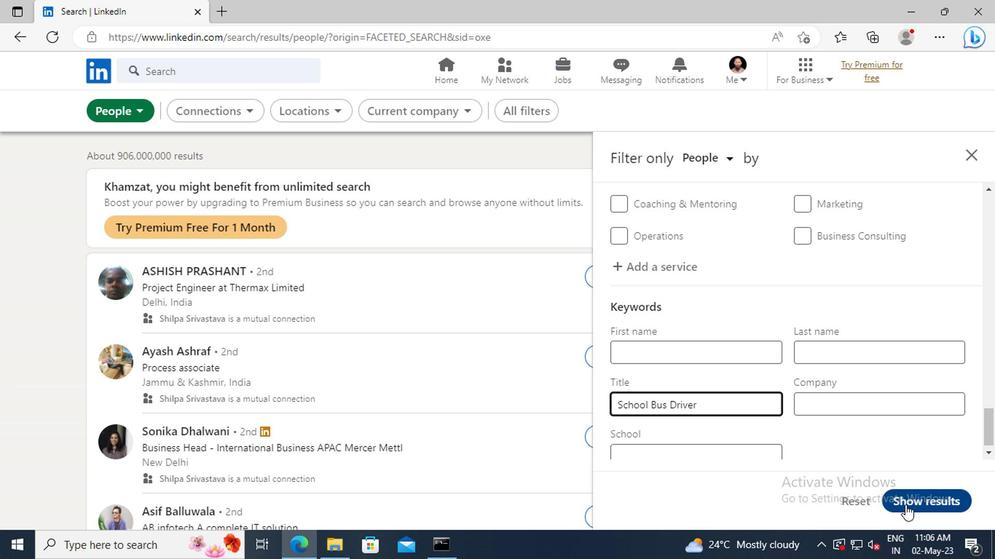 
